 Task: Create a sub task Gather and Analyse Requirements for the task  Upgrade and migrate company quality management to a cloud-based solution in the project BroaderVision , assign it to team member softage.5@softage.net and update the status of the sub task to  On Track  , set the priority of the sub task to Low
Action: Mouse moved to (125, 505)
Screenshot: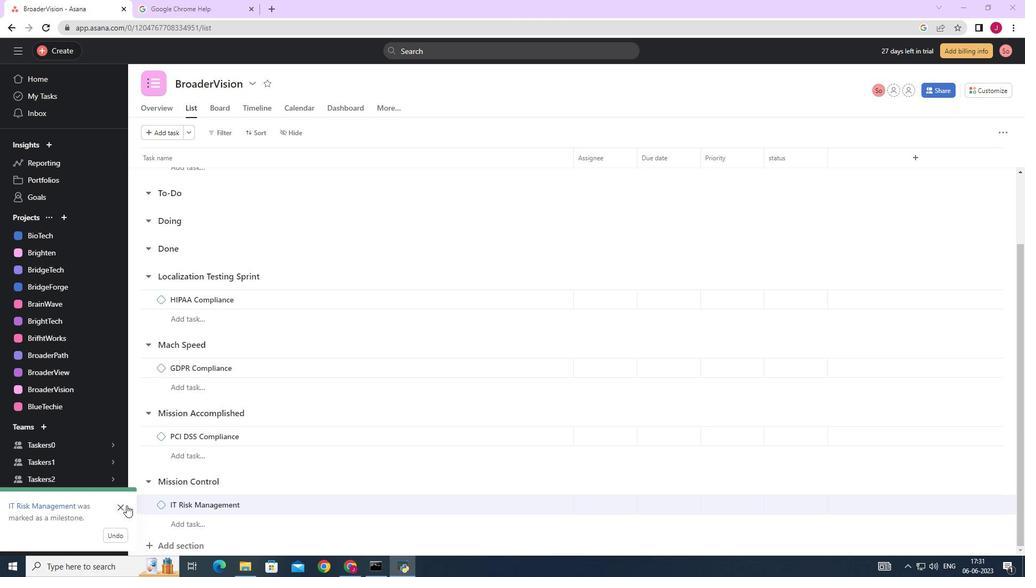 
Action: Mouse pressed left at (125, 505)
Screenshot: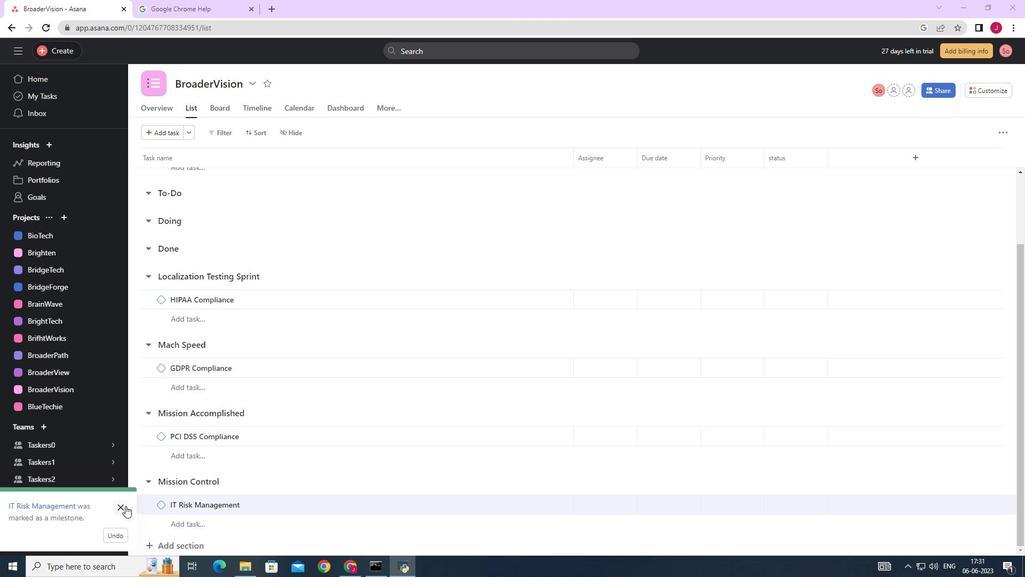 
Action: Mouse moved to (492, 395)
Screenshot: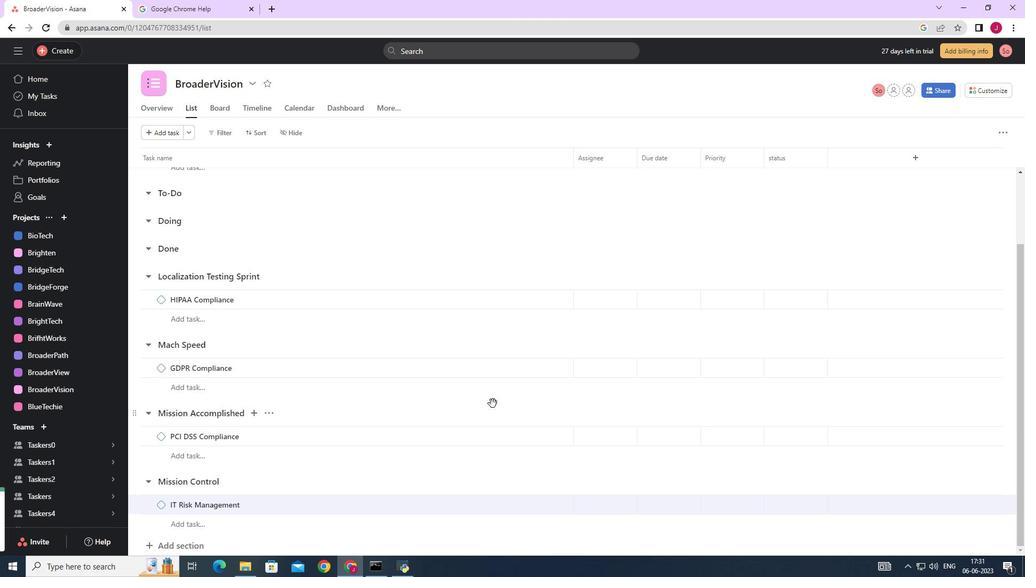 
Action: Mouse scrolled (492, 395) with delta (0, 0)
Screenshot: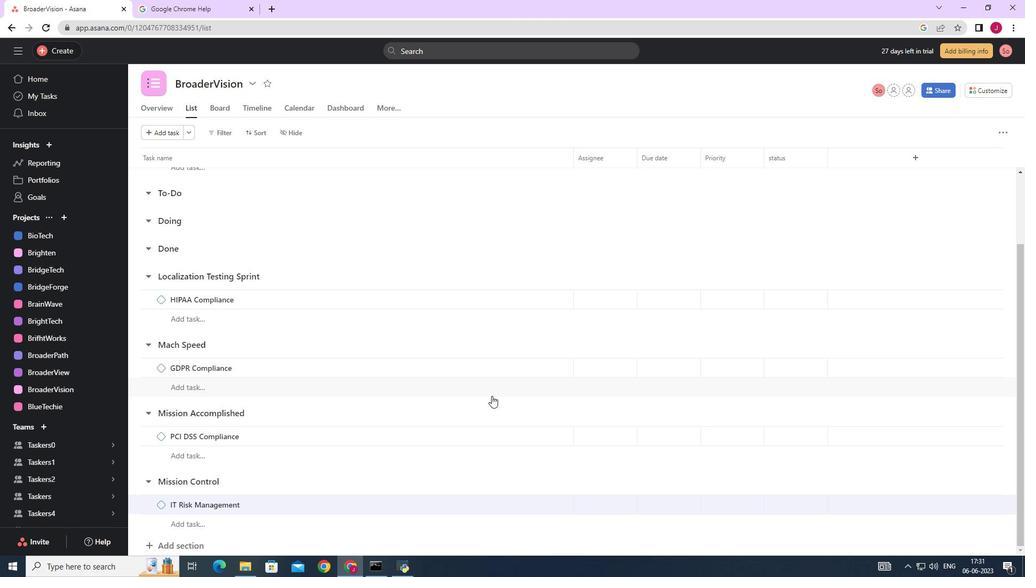 
Action: Mouse scrolled (492, 395) with delta (0, 0)
Screenshot: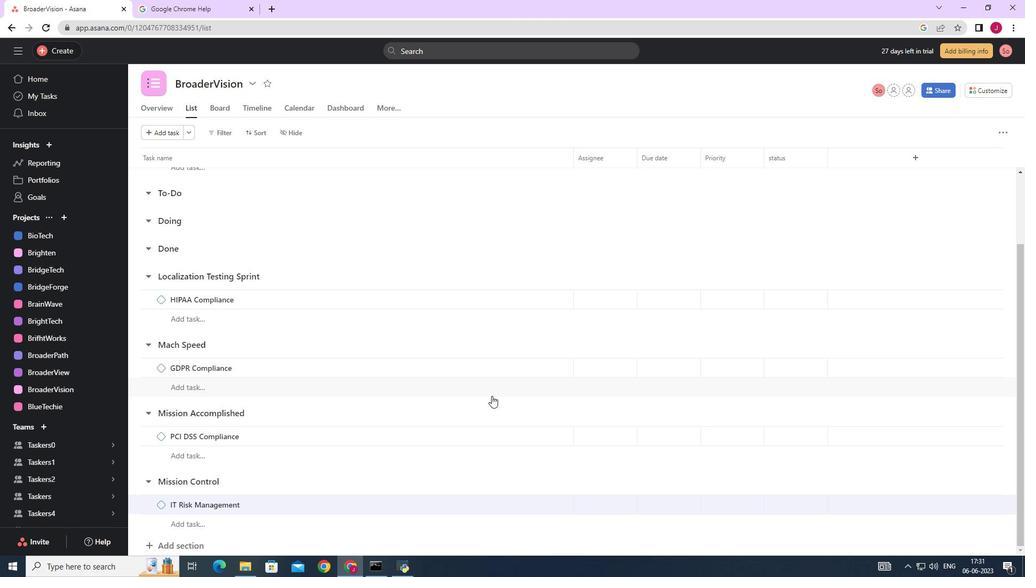 
Action: Mouse scrolled (492, 395) with delta (0, 0)
Screenshot: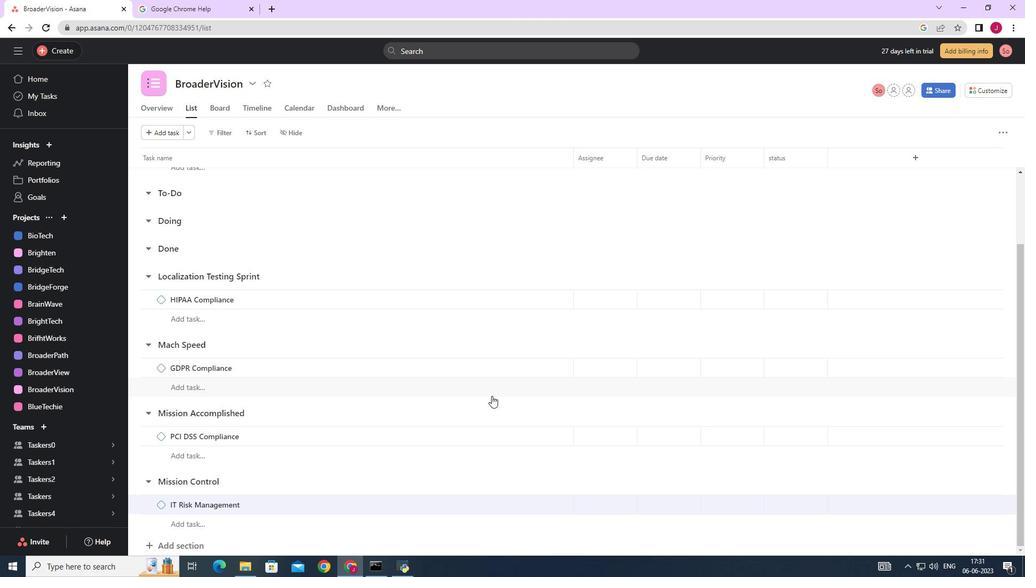 
Action: Mouse moved to (492, 395)
Screenshot: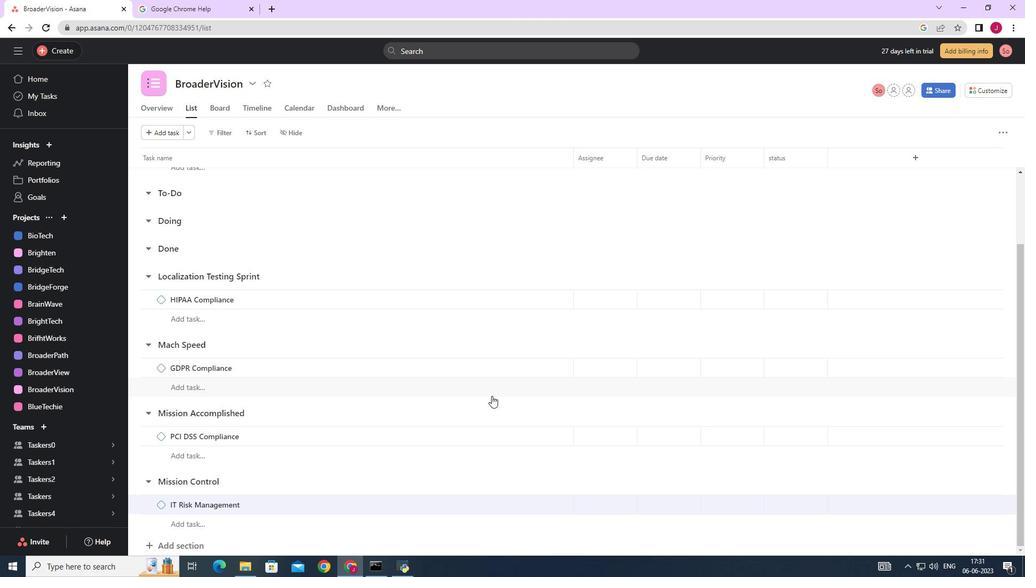 
Action: Mouse scrolled (492, 396) with delta (0, 0)
Screenshot: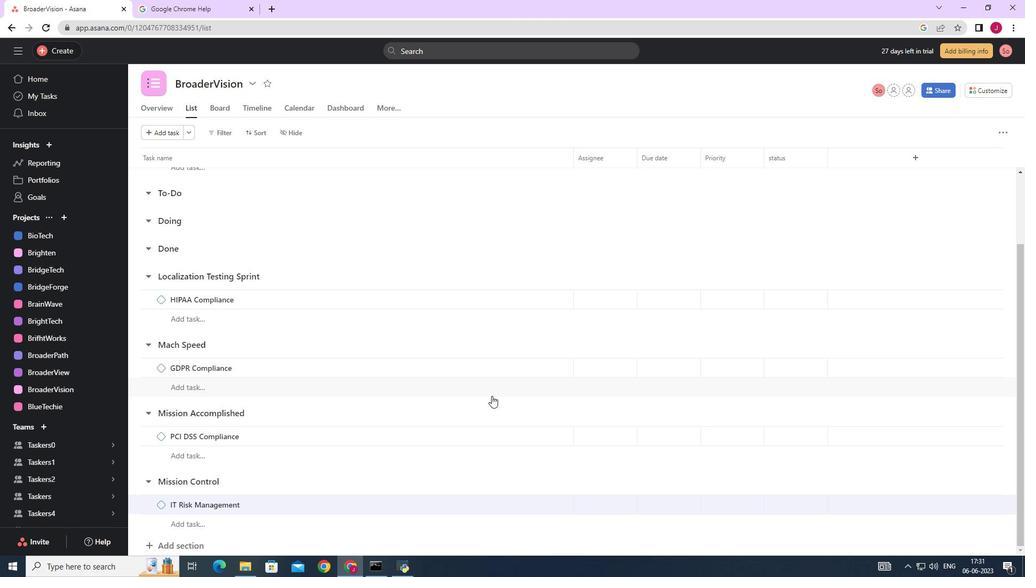 
Action: Mouse scrolled (492, 396) with delta (0, 0)
Screenshot: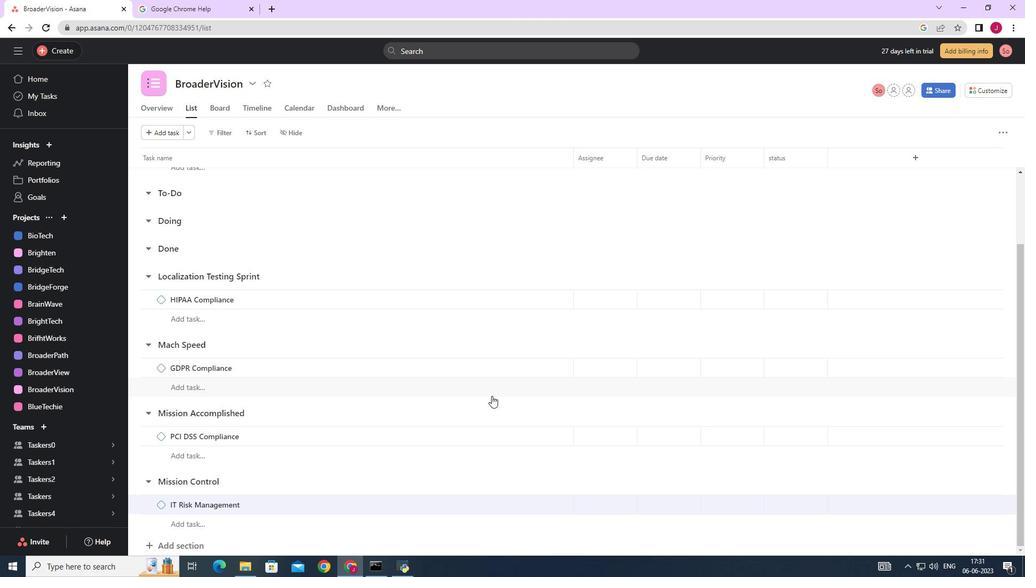 
Action: Mouse moved to (502, 387)
Screenshot: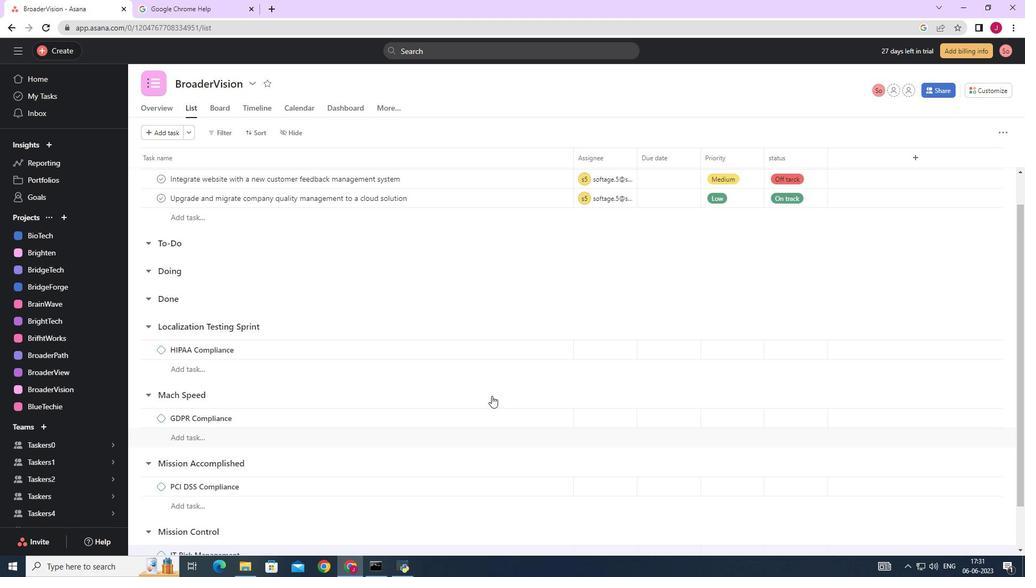 
Action: Mouse scrolled (502, 386) with delta (0, 0)
Screenshot: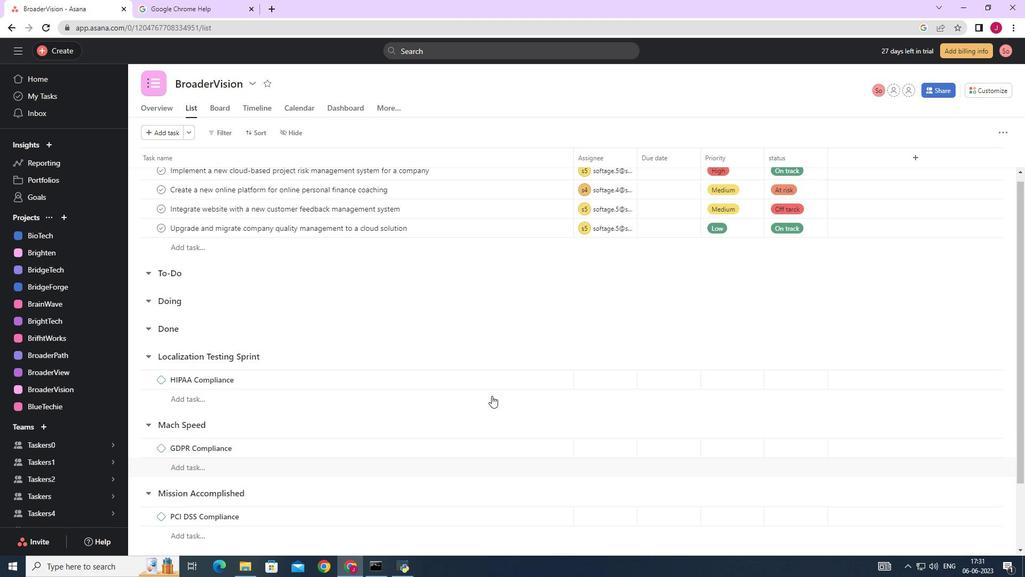 
Action: Mouse scrolled (502, 386) with delta (0, 0)
Screenshot: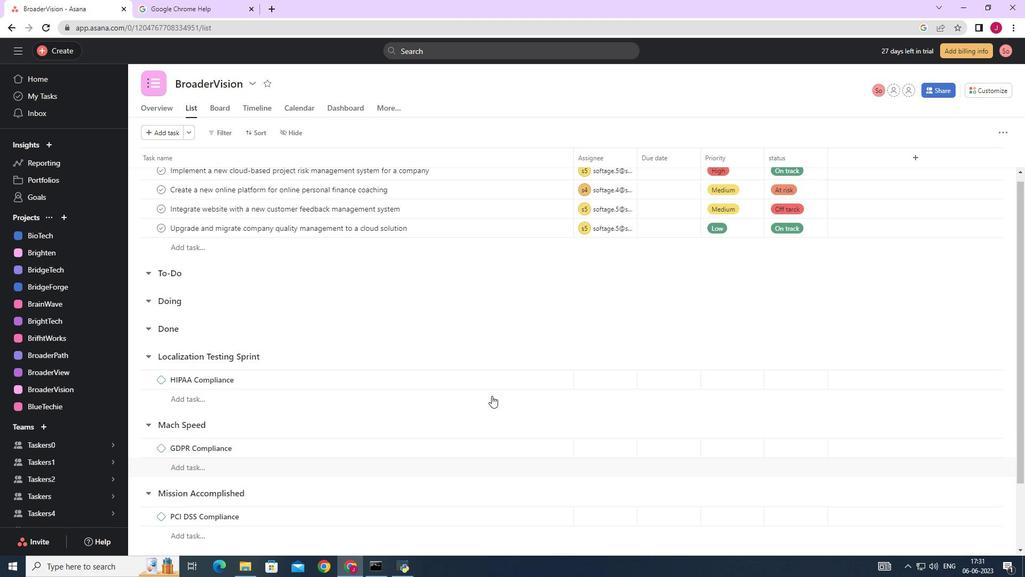 
Action: Mouse scrolled (502, 386) with delta (0, 0)
Screenshot: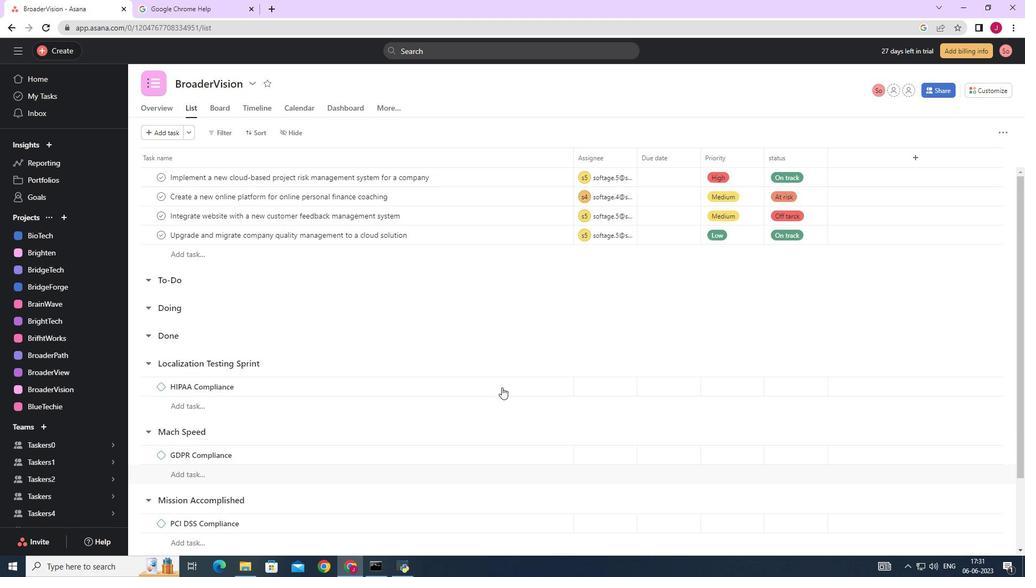 
Action: Mouse moved to (509, 387)
Screenshot: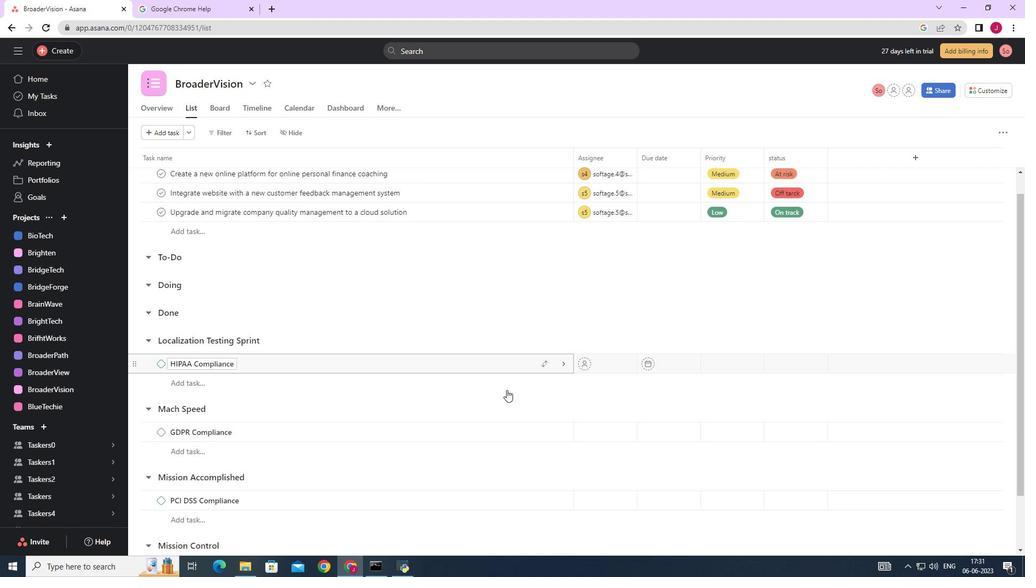 
Action: Mouse scrolled (509, 387) with delta (0, 0)
Screenshot: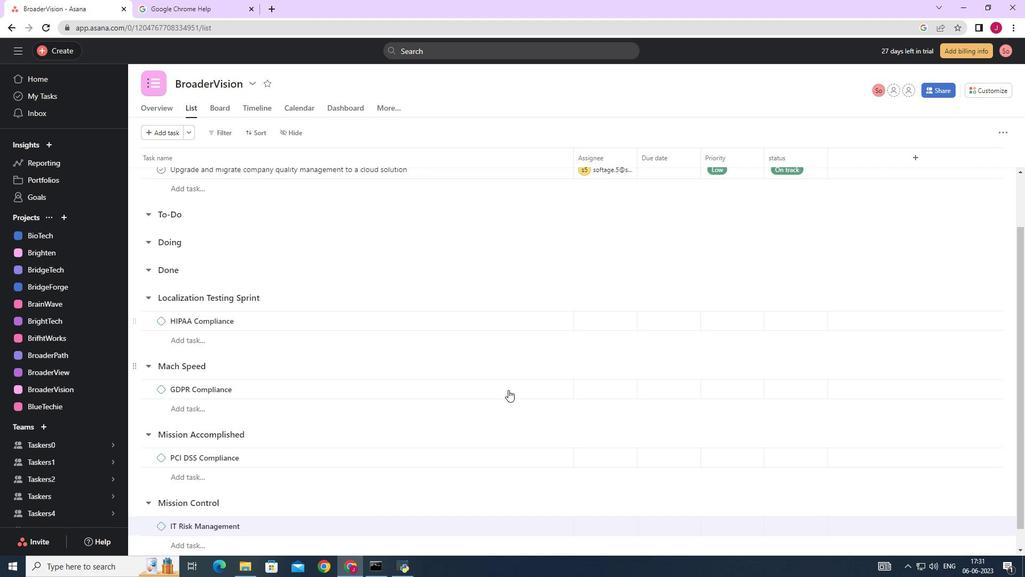 
Action: Mouse moved to (510, 386)
Screenshot: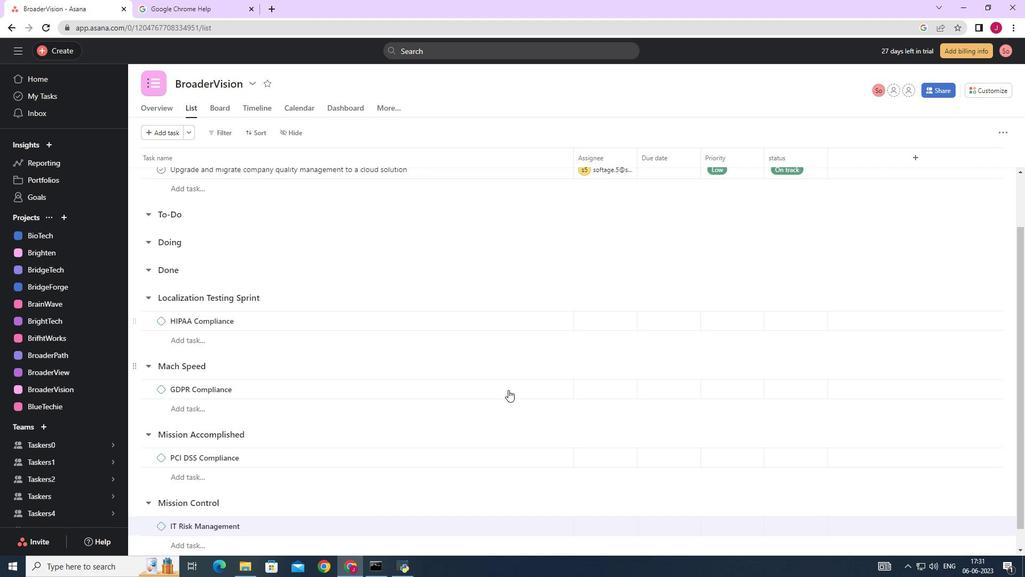 
Action: Mouse scrolled (509, 386) with delta (0, 0)
Screenshot: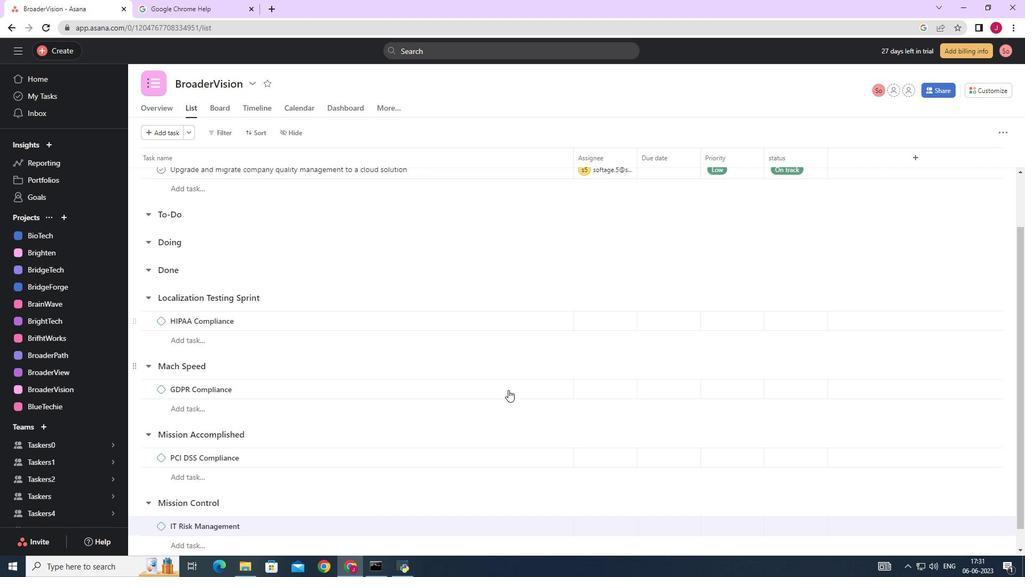 
Action: Mouse moved to (512, 386)
Screenshot: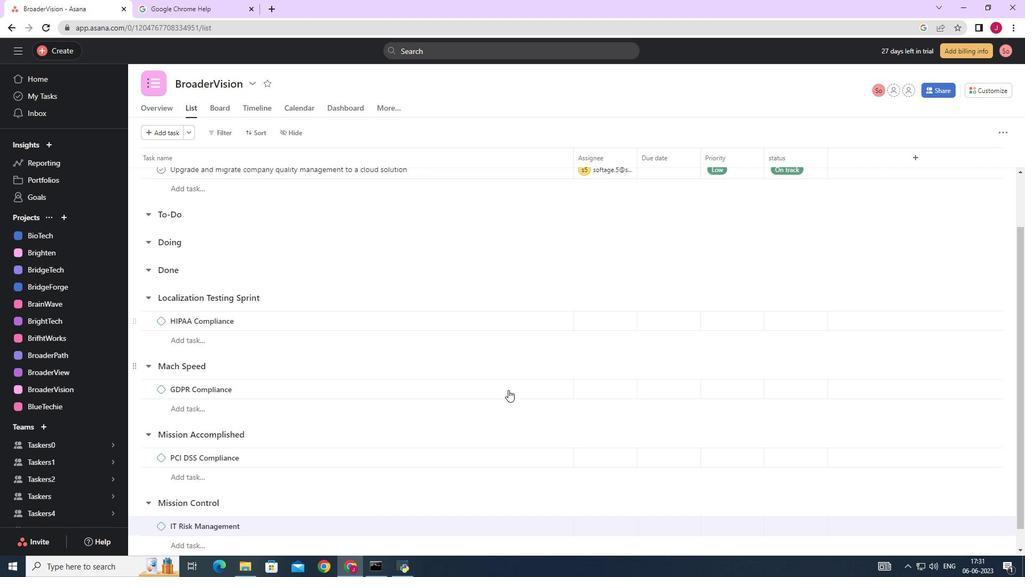 
Action: Mouse scrolled (512, 385) with delta (0, 0)
Screenshot: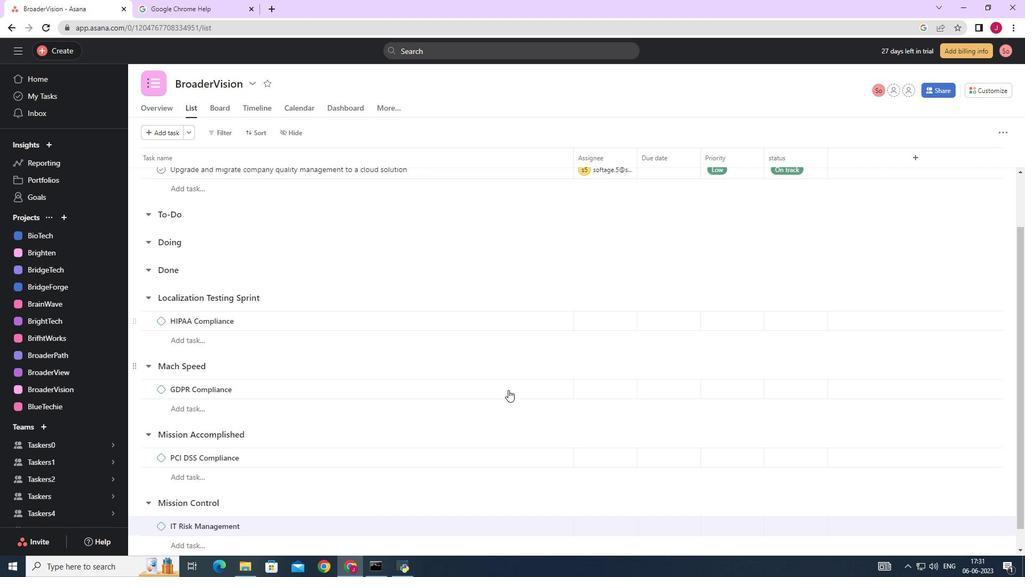 
Action: Mouse moved to (514, 385)
Screenshot: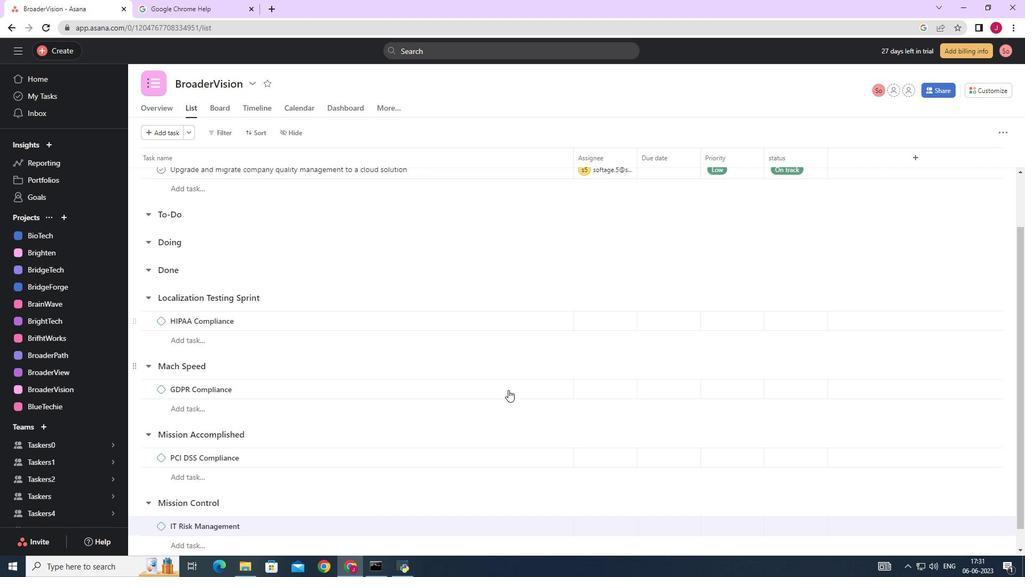 
Action: Mouse scrolled (514, 384) with delta (0, 0)
Screenshot: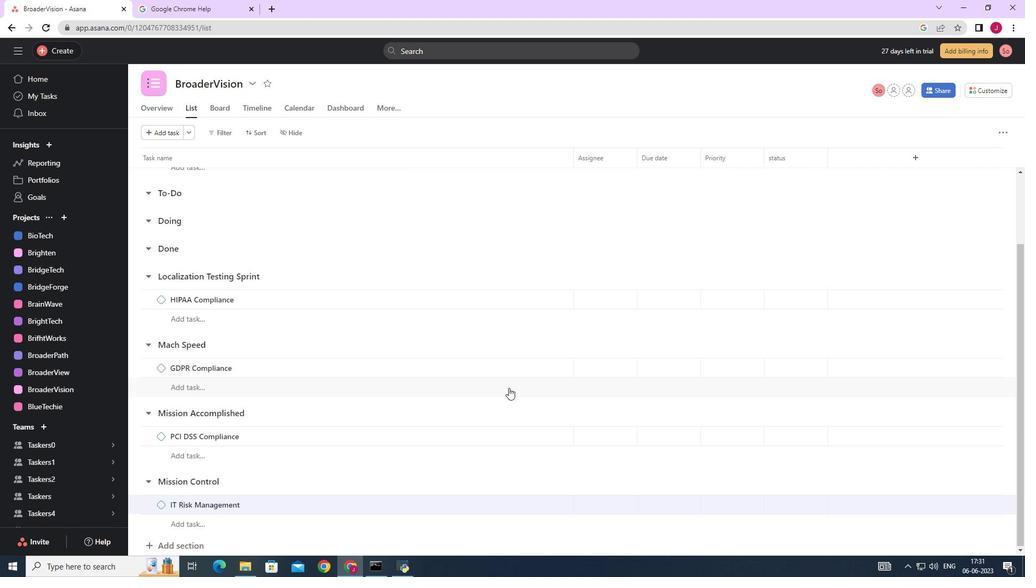 
Action: Mouse moved to (581, 325)
Screenshot: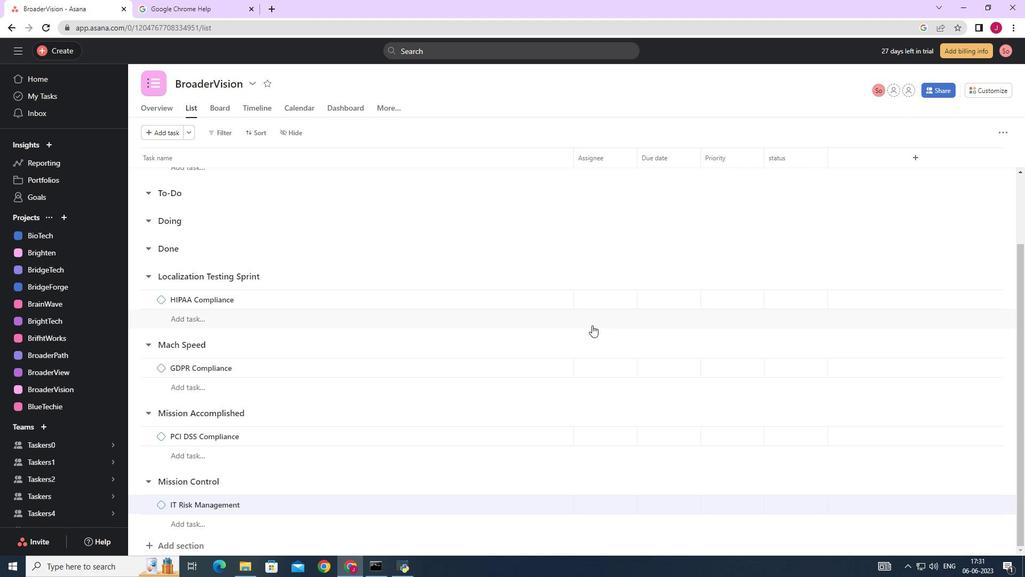 
Action: Mouse scrolled (581, 326) with delta (0, 0)
Screenshot: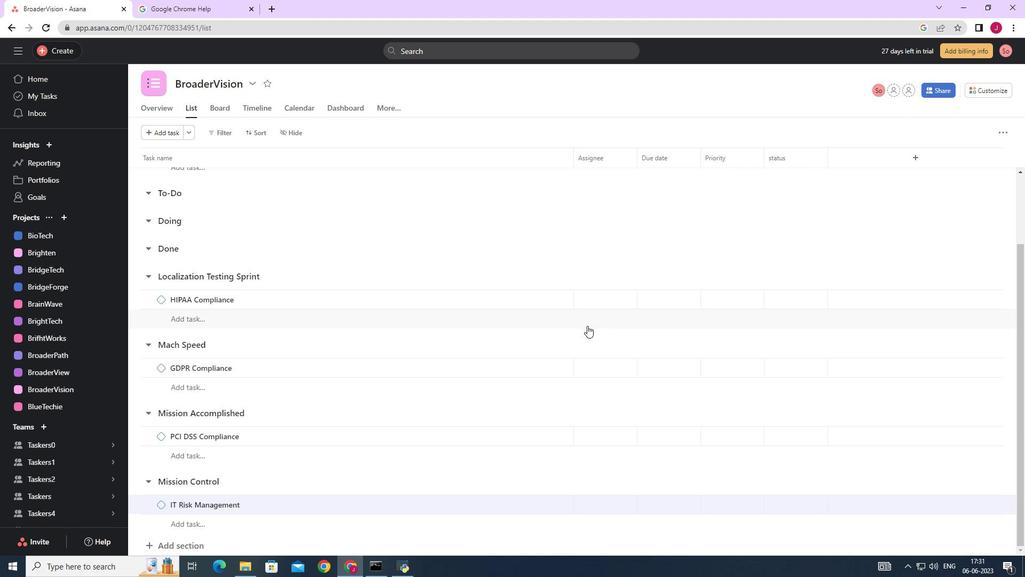 
Action: Mouse moved to (581, 325)
Screenshot: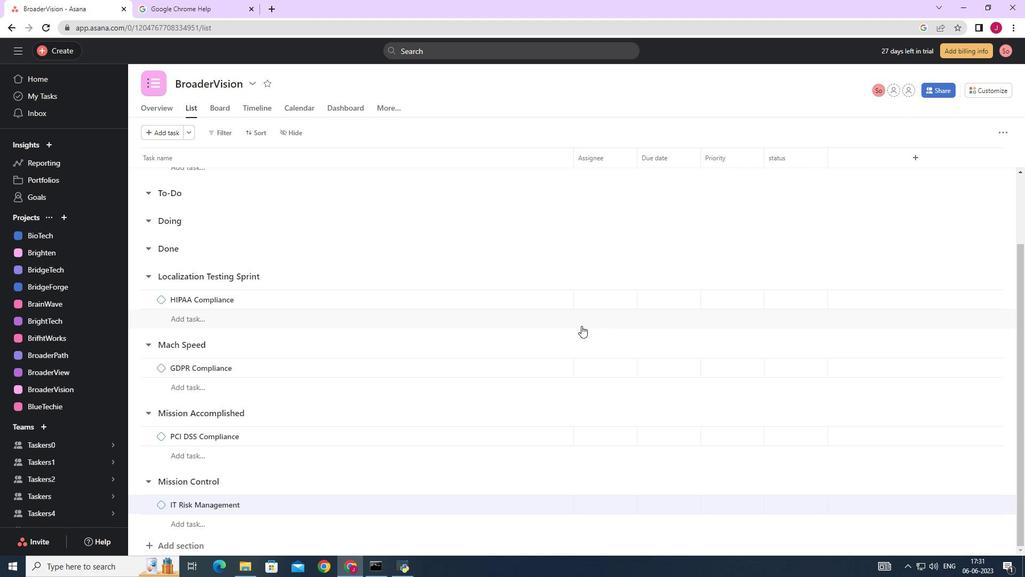 
Action: Mouse scrolled (581, 326) with delta (0, 0)
Screenshot: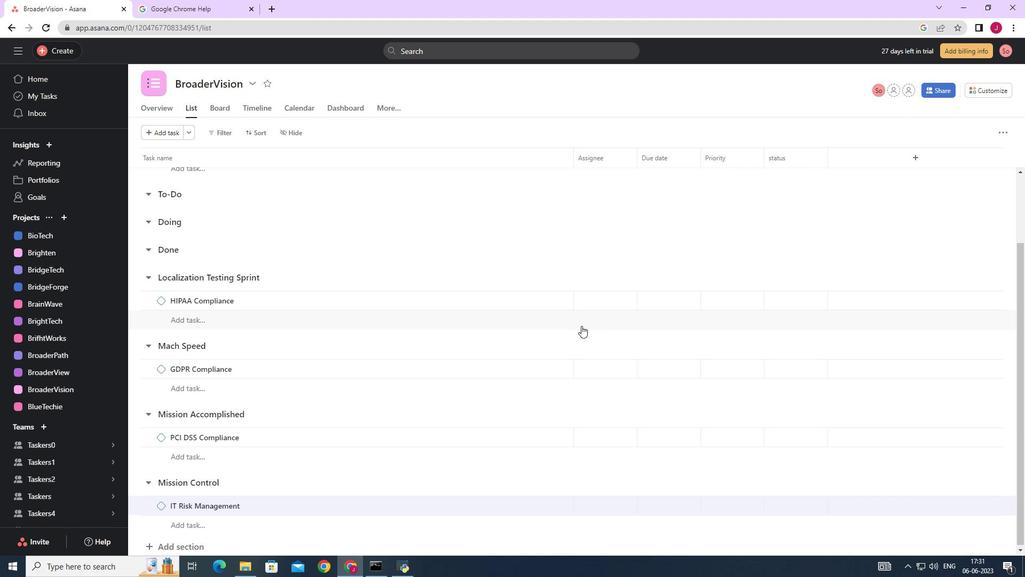 
Action: Mouse moved to (501, 235)
Screenshot: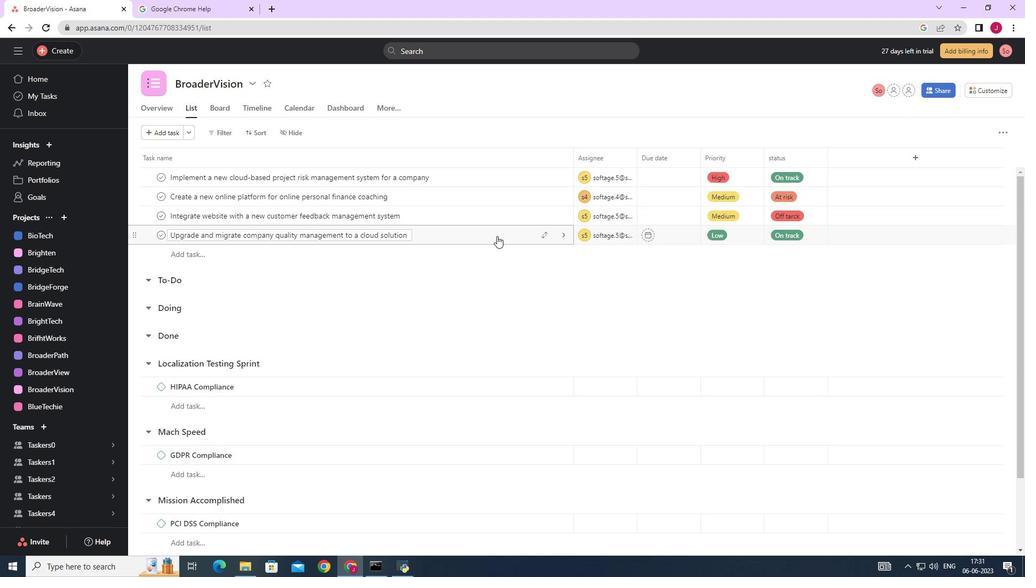 
Action: Mouse pressed left at (501, 235)
Screenshot: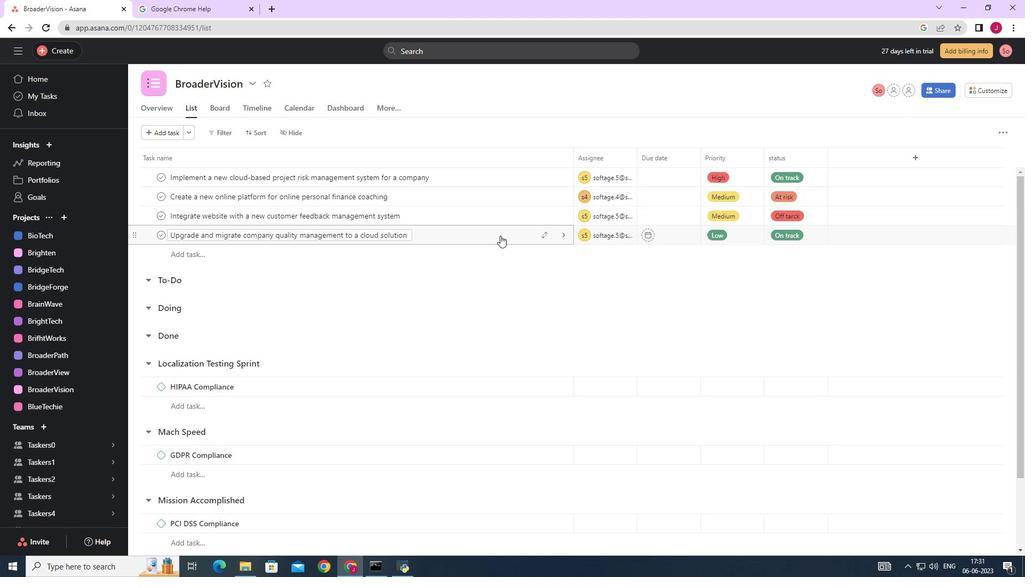 
Action: Mouse moved to (786, 315)
Screenshot: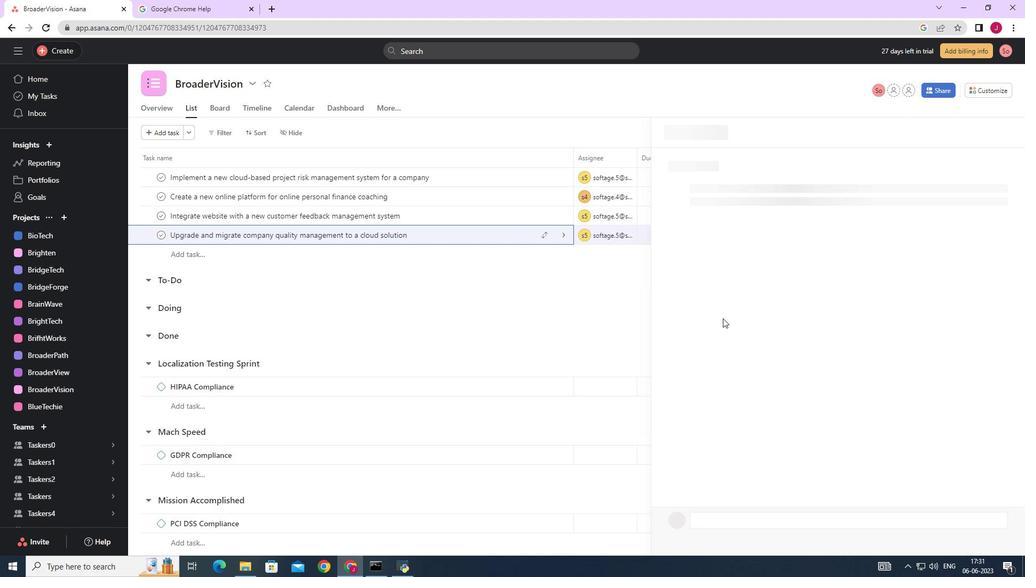 
Action: Mouse scrolled (786, 314) with delta (0, 0)
Screenshot: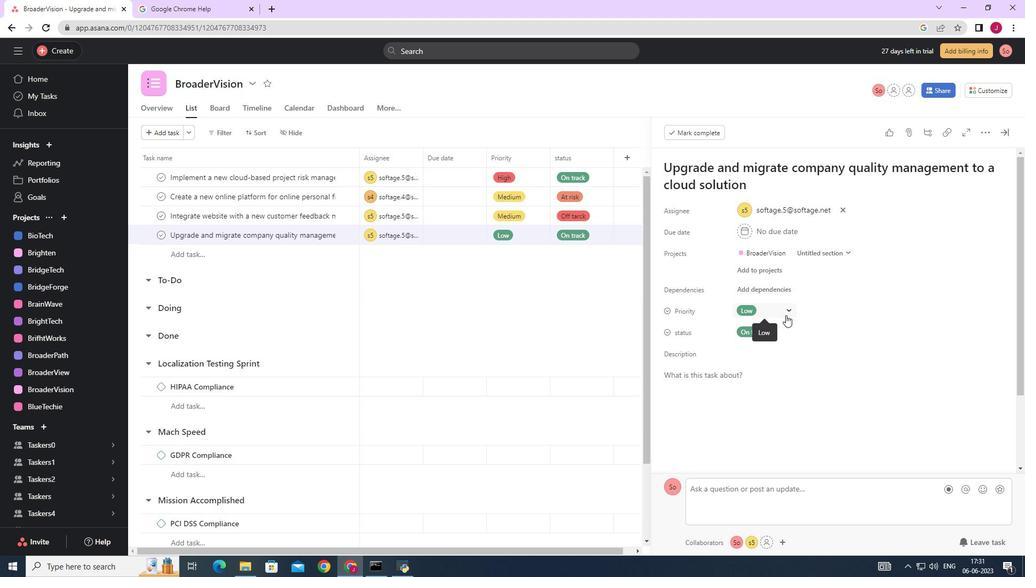 
Action: Mouse scrolled (786, 314) with delta (0, 0)
Screenshot: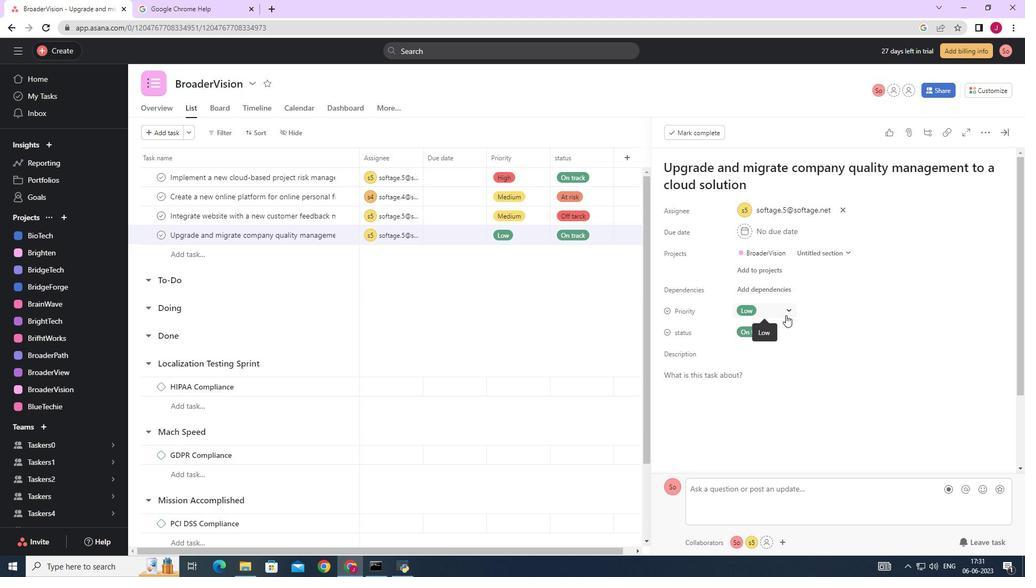 
Action: Mouse scrolled (786, 314) with delta (0, 0)
Screenshot: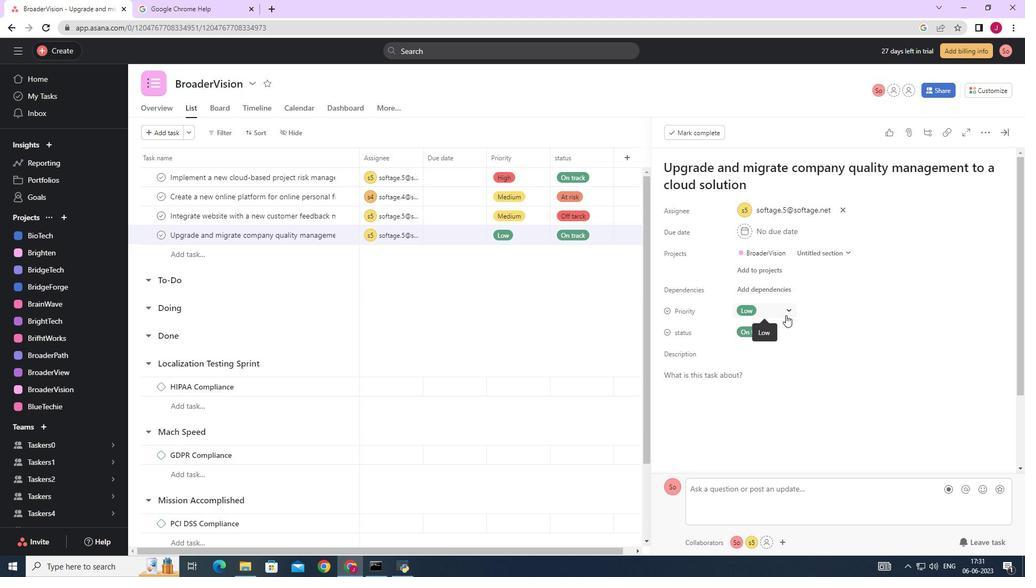 
Action: Mouse scrolled (786, 314) with delta (0, 0)
Screenshot: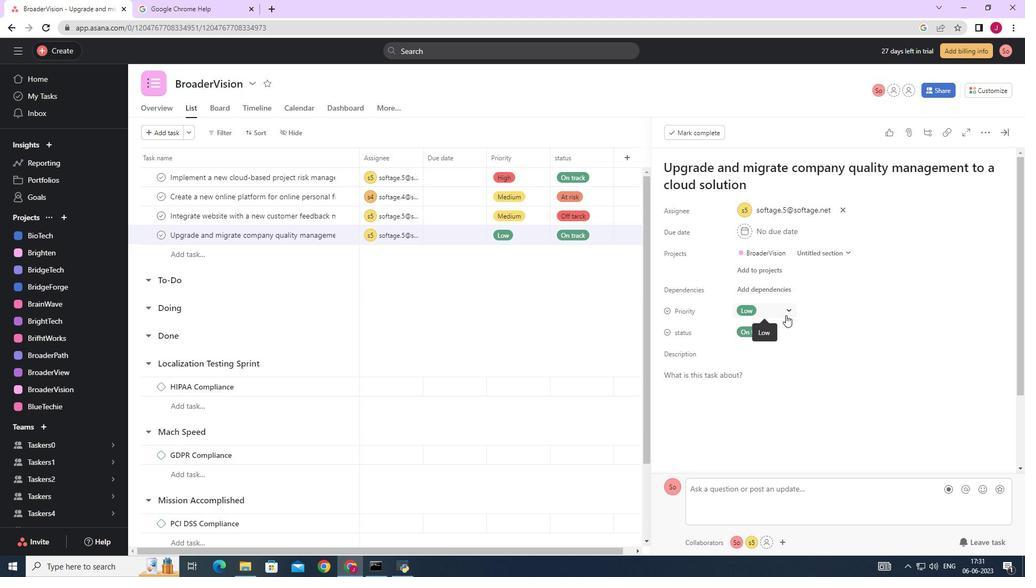 
Action: Mouse scrolled (786, 314) with delta (0, 0)
Screenshot: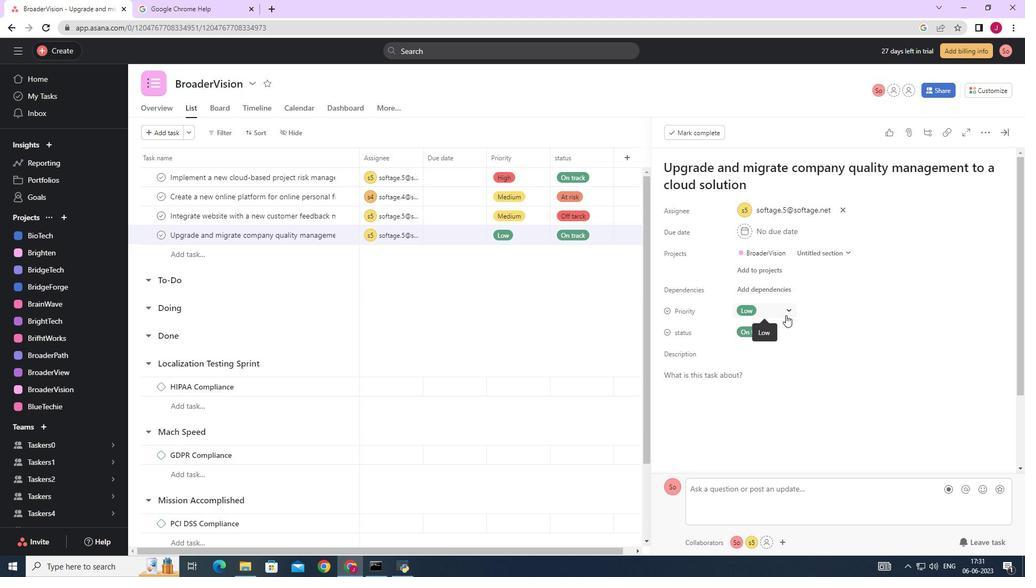 
Action: Mouse scrolled (786, 314) with delta (0, 0)
Screenshot: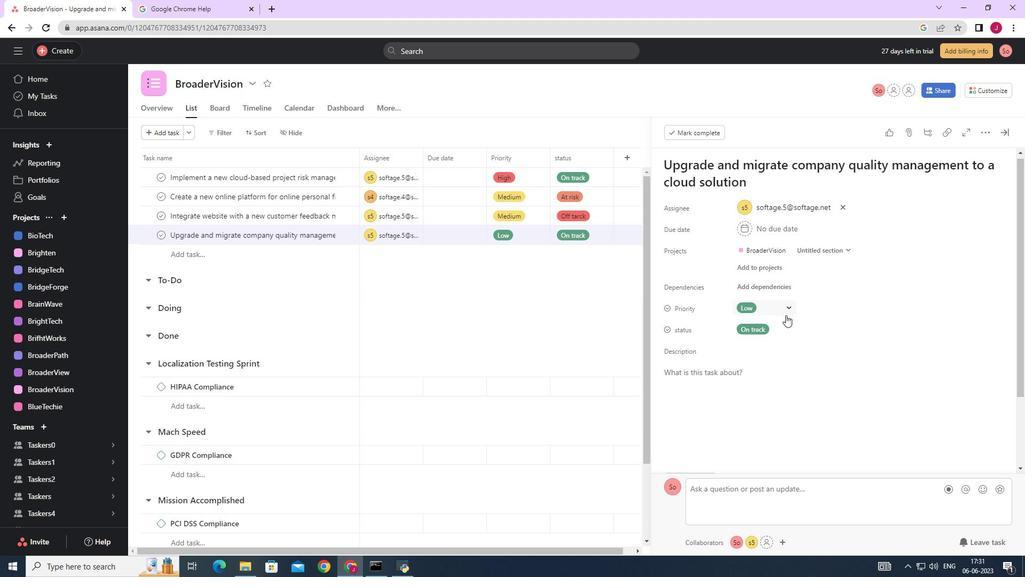 
Action: Mouse moved to (700, 387)
Screenshot: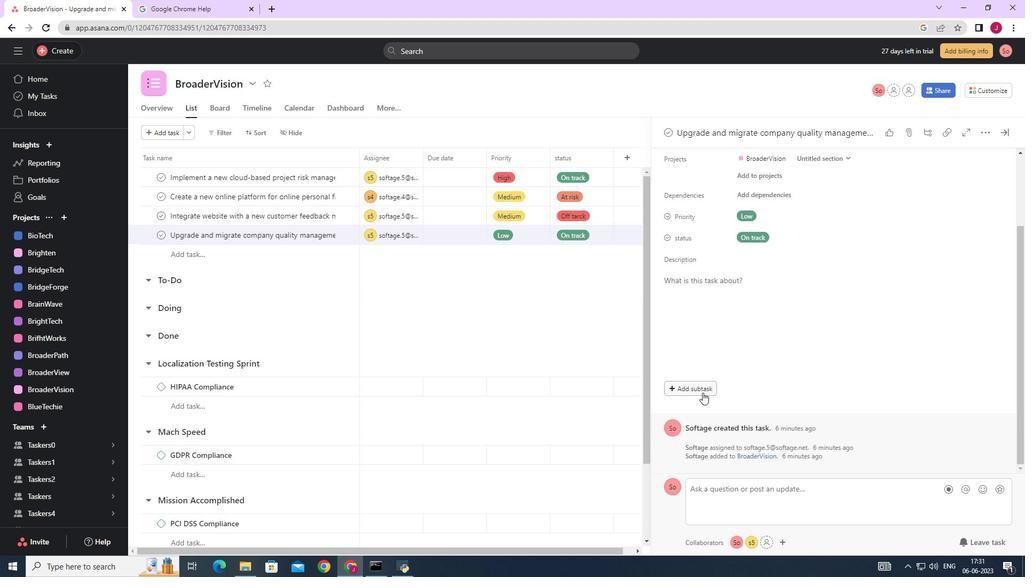 
Action: Mouse pressed left at (700, 387)
Screenshot: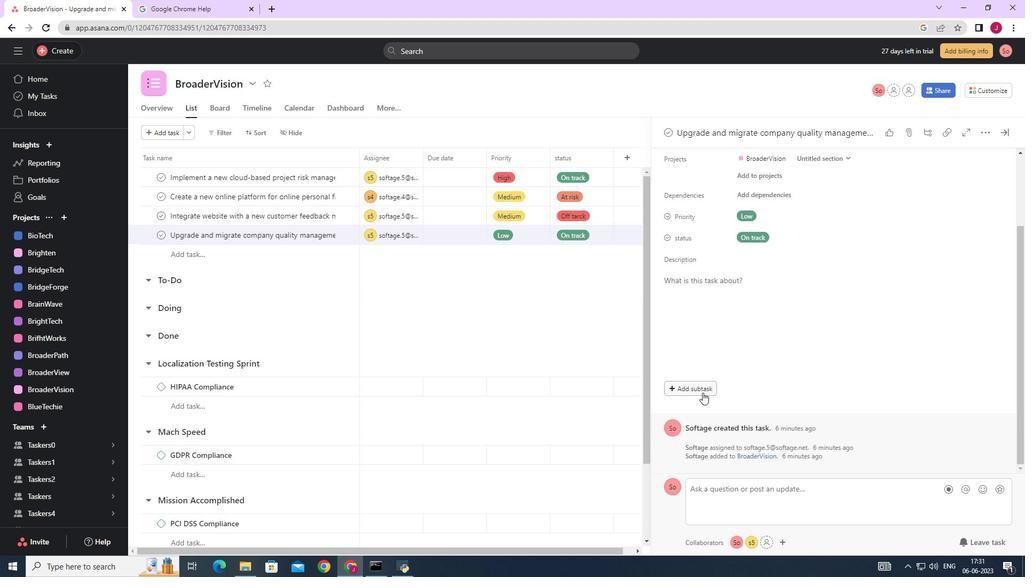 
Action: Mouse moved to (696, 385)
Screenshot: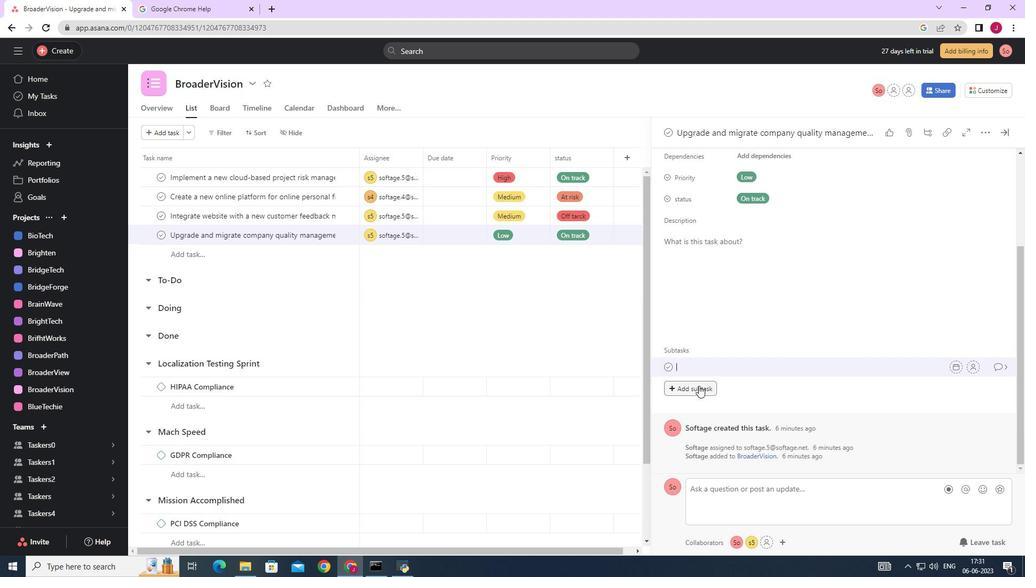
Action: Key pressed <Key.caps_lock>G<Key.caps_lock>ather<Key.space>and<Key.space><Key.caps_lock>A<Key.caps_lock>nalyse<Key.space><Key.caps_lock>R<Key.caps_lock>equirements
Screenshot: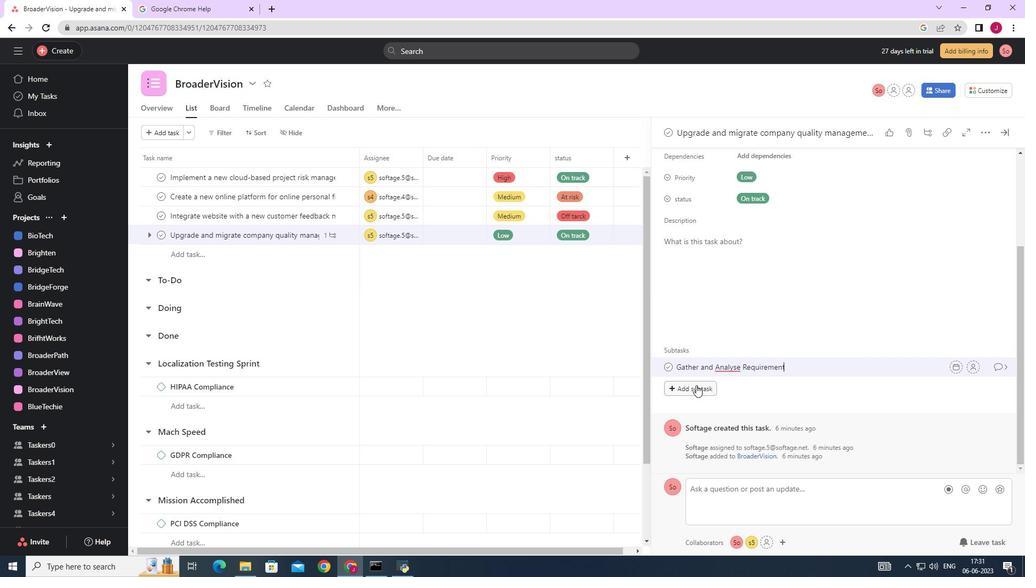 
Action: Mouse moved to (970, 366)
Screenshot: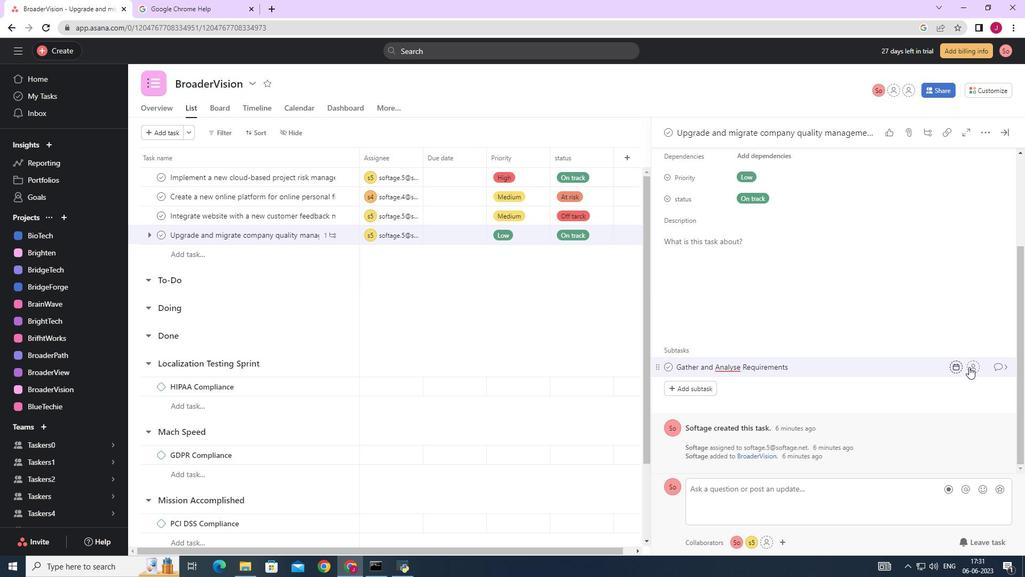 
Action: Mouse pressed left at (970, 366)
Screenshot: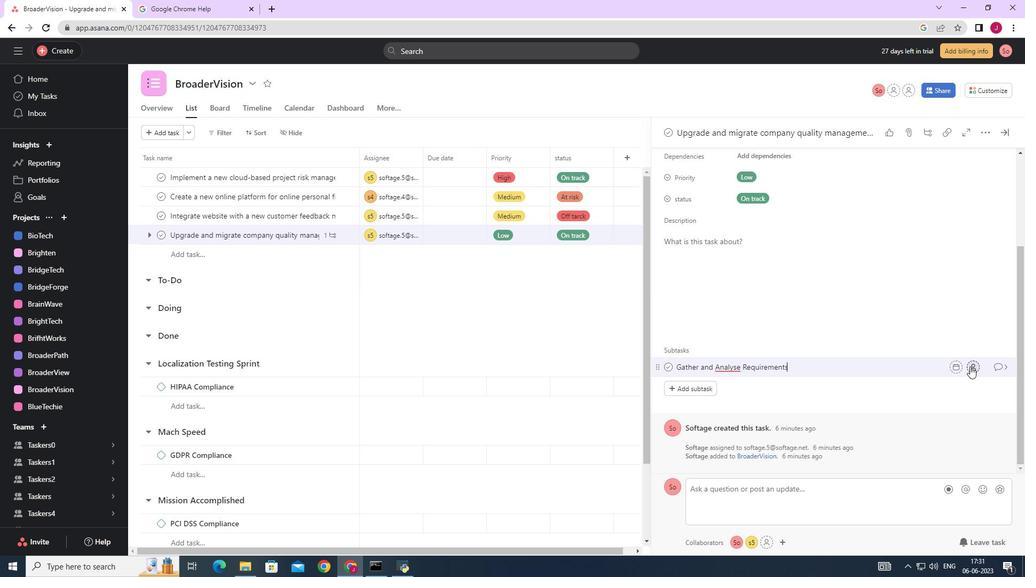 
Action: Key pressed softage.5
Screenshot: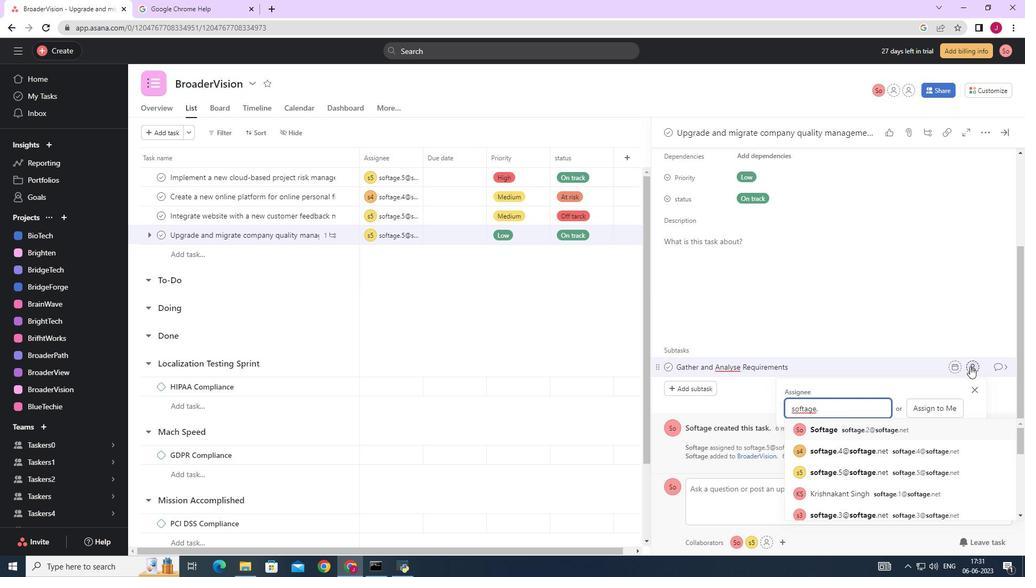 
Action: Mouse moved to (849, 430)
Screenshot: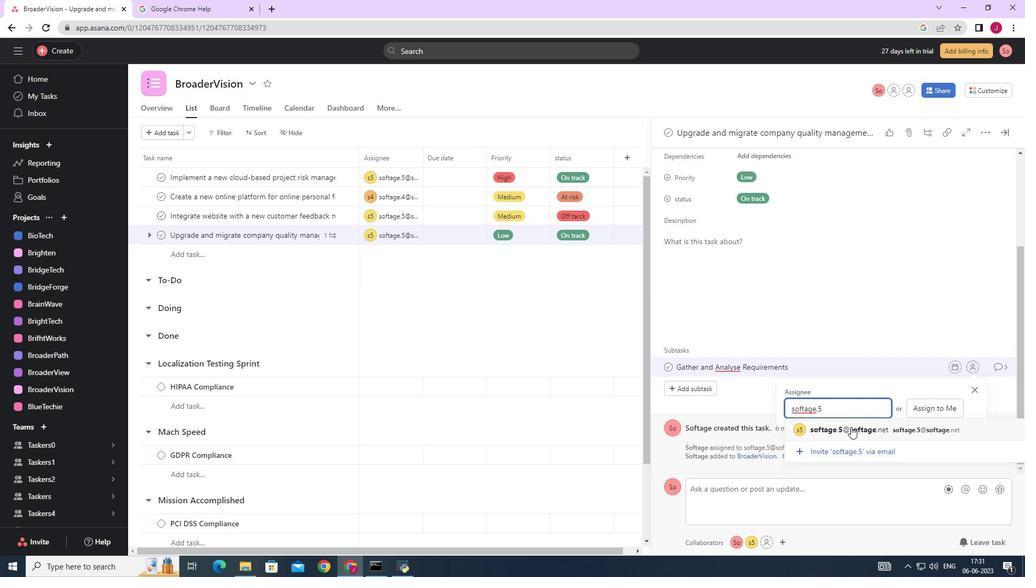 
Action: Mouse pressed left at (849, 430)
Screenshot: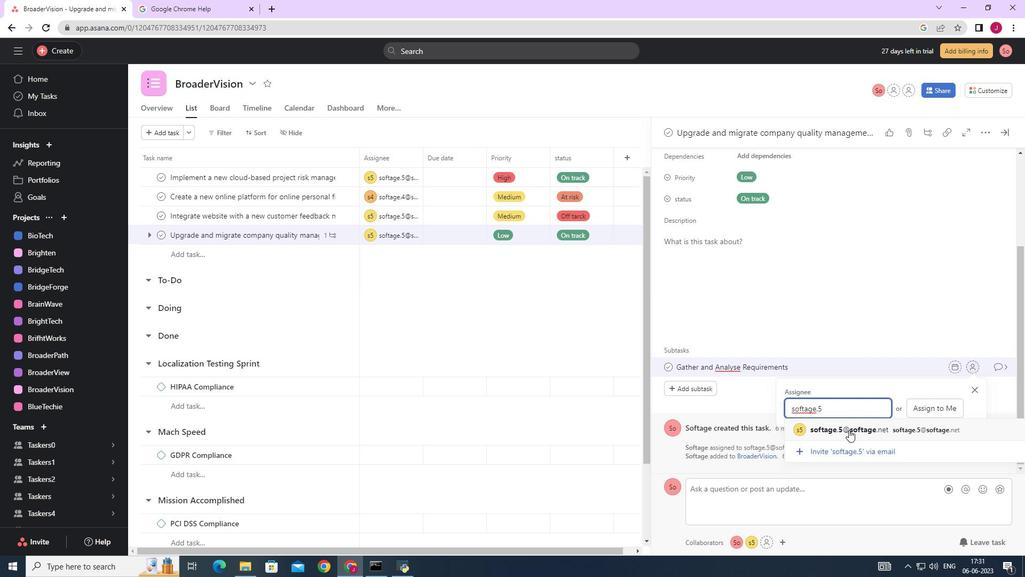 
Action: Mouse moved to (997, 367)
Screenshot: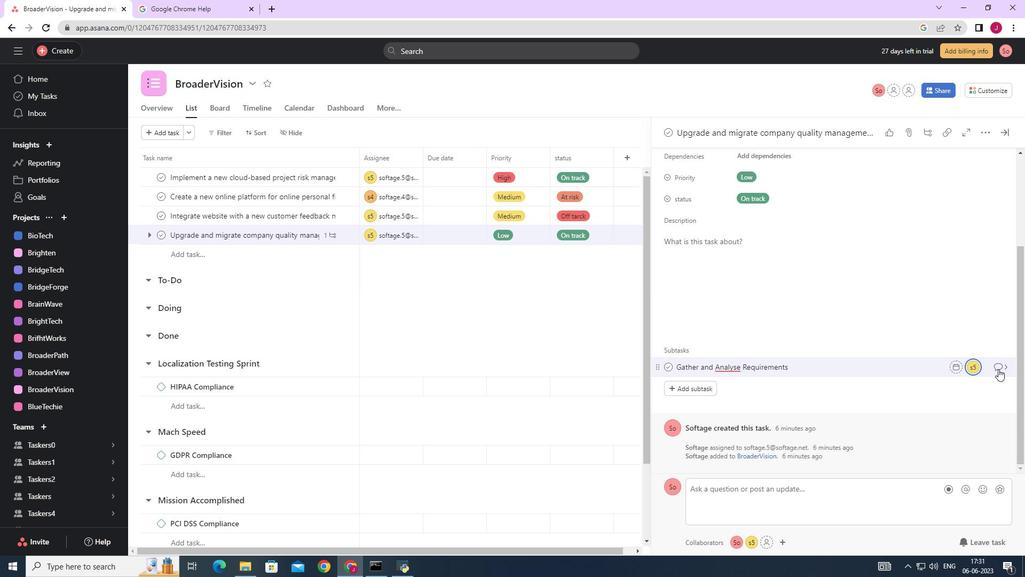 
Action: Mouse pressed left at (997, 367)
Screenshot: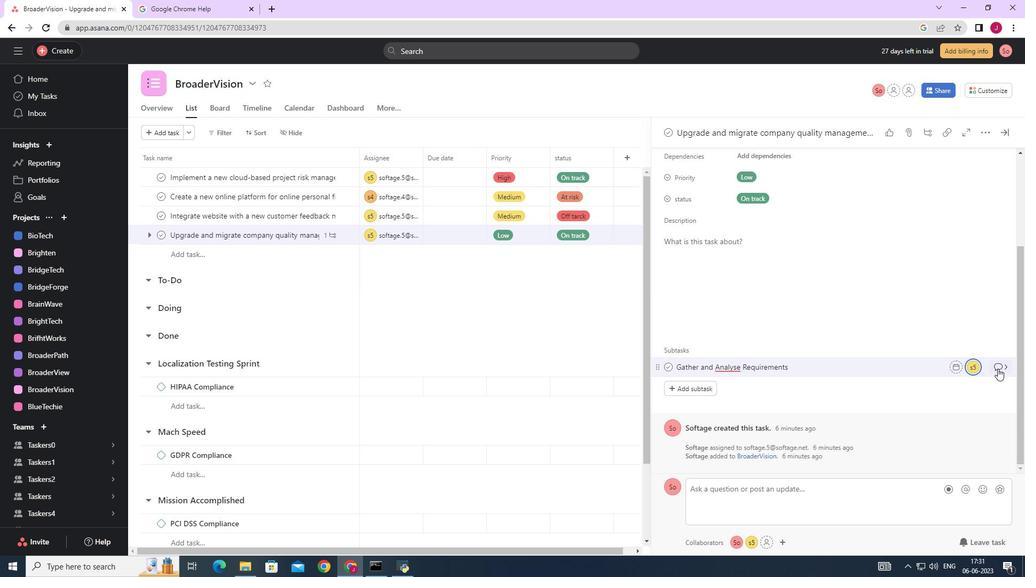 
Action: Mouse moved to (705, 288)
Screenshot: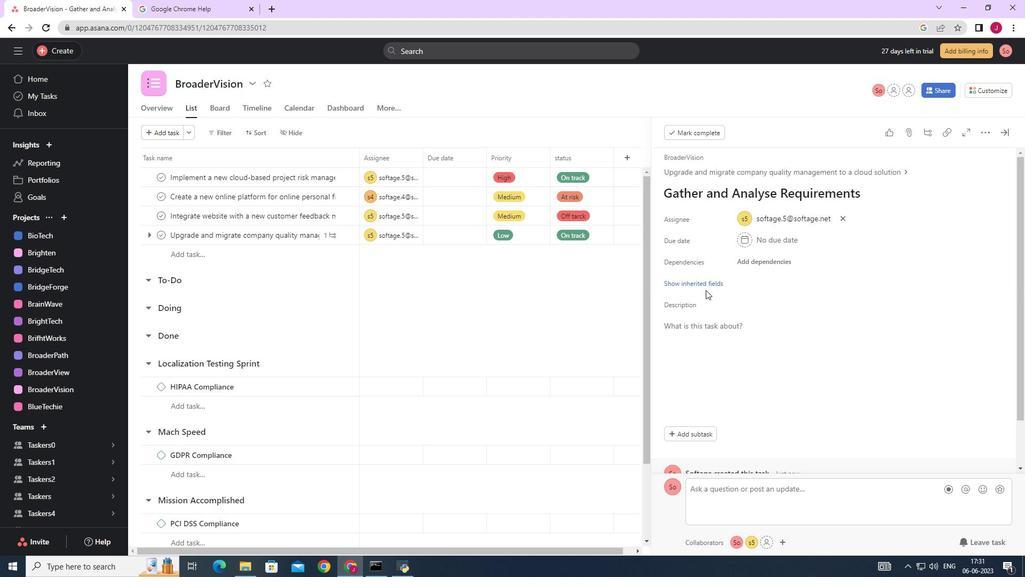 
Action: Mouse pressed left at (705, 288)
Screenshot: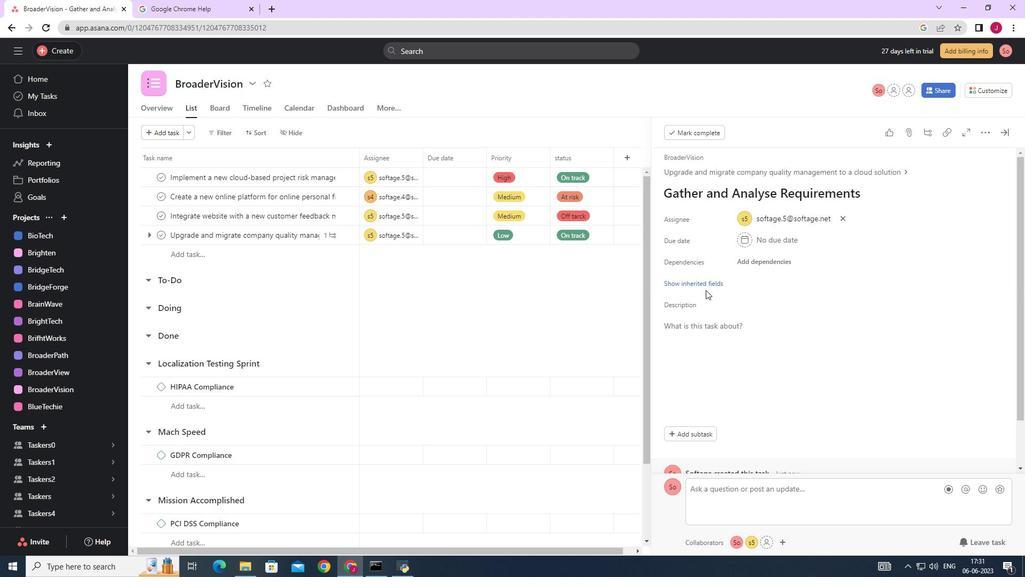 
Action: Mouse moved to (708, 279)
Screenshot: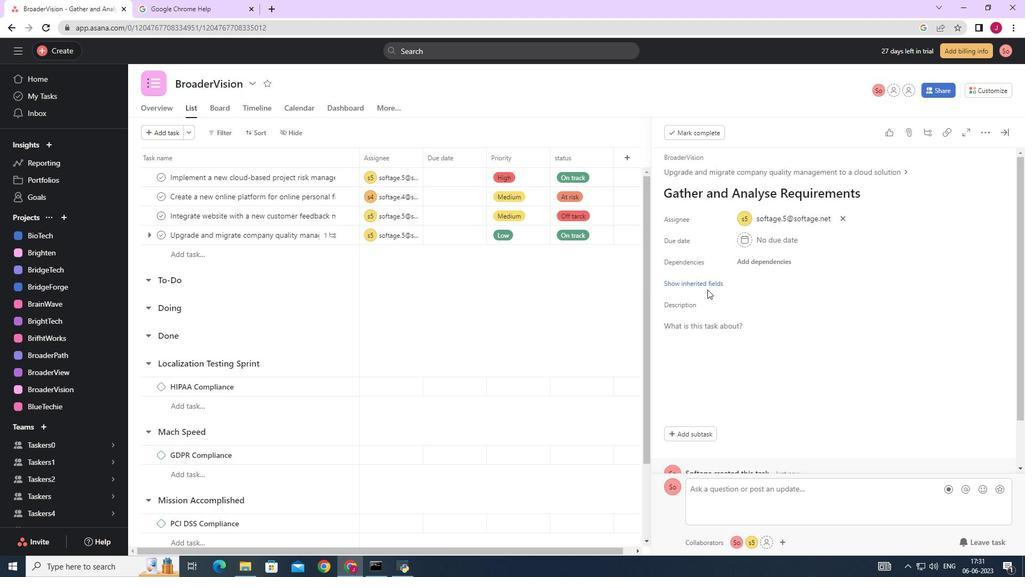 
Action: Mouse pressed left at (708, 279)
Screenshot: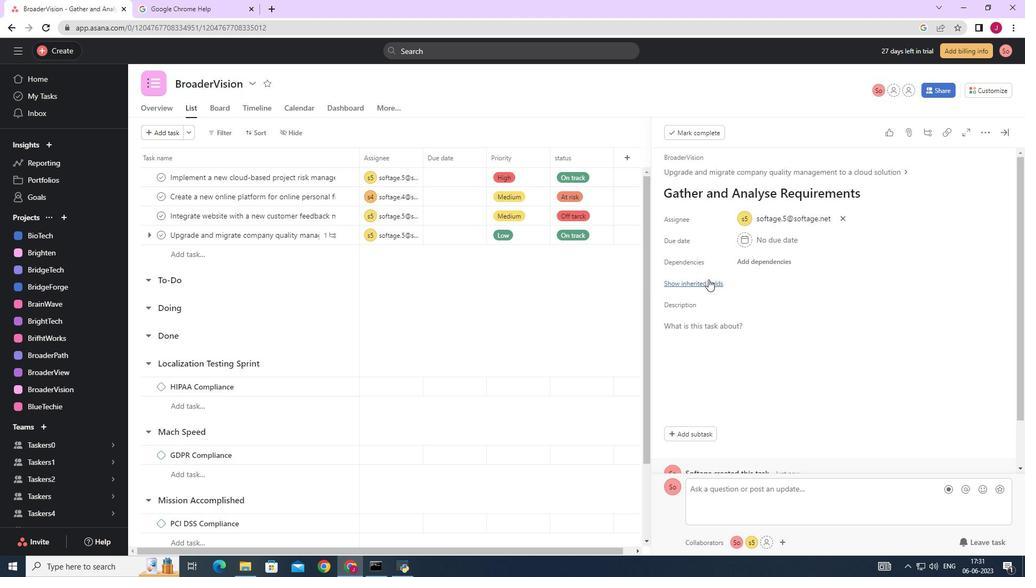 
Action: Mouse moved to (741, 301)
Screenshot: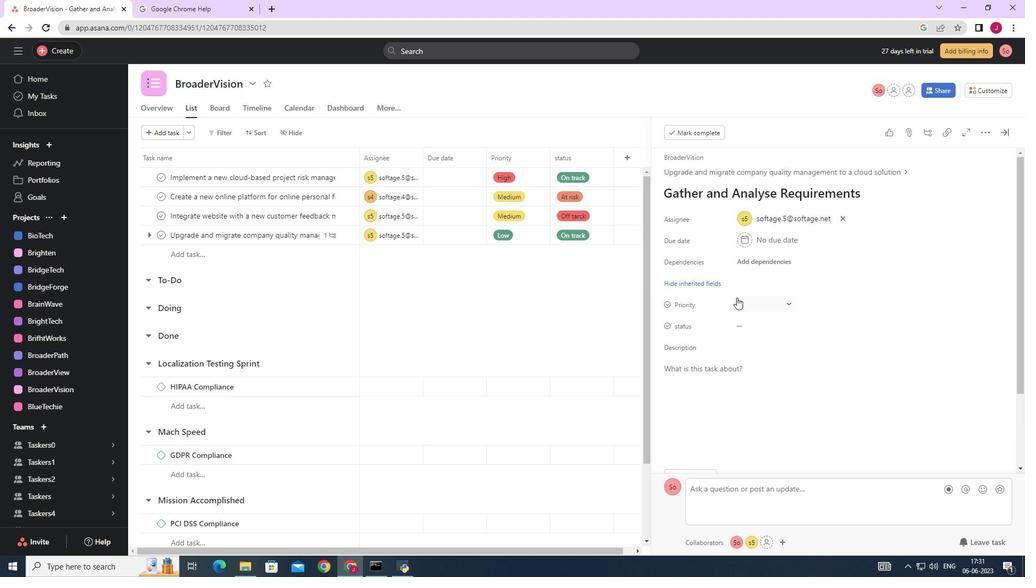 
Action: Mouse pressed left at (741, 301)
Screenshot: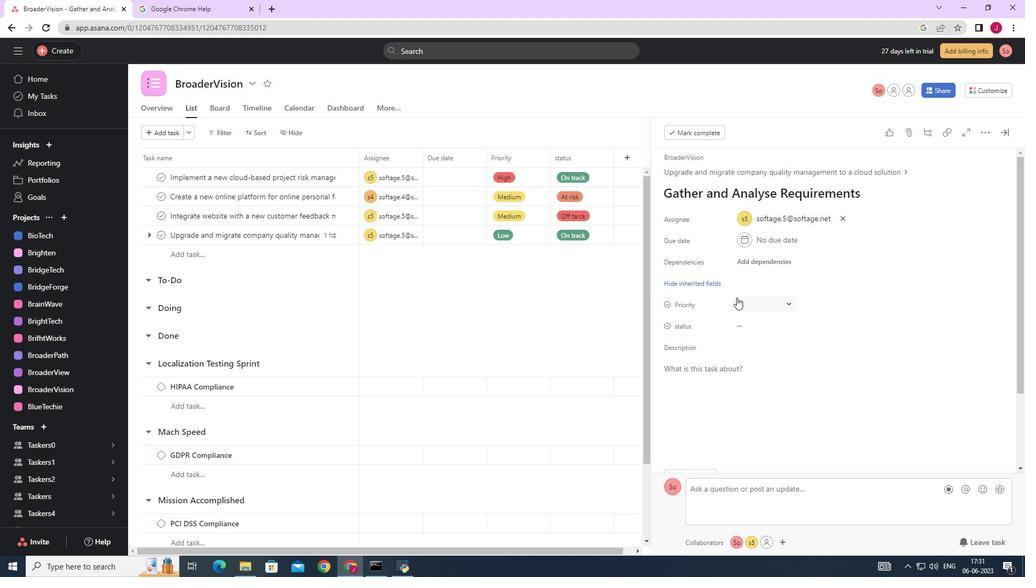 
Action: Mouse moved to (763, 380)
Screenshot: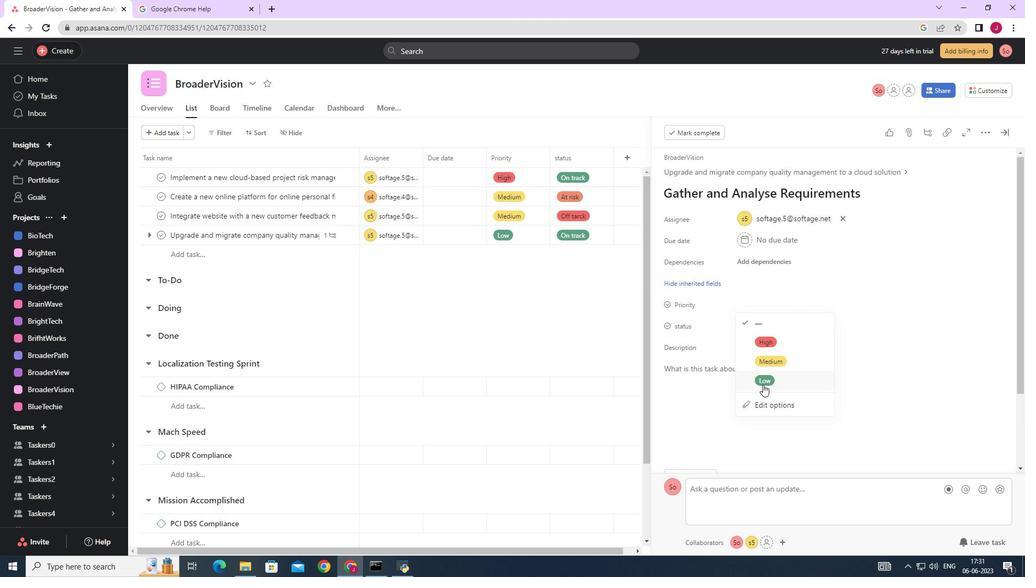 
Action: Mouse pressed left at (763, 380)
Screenshot: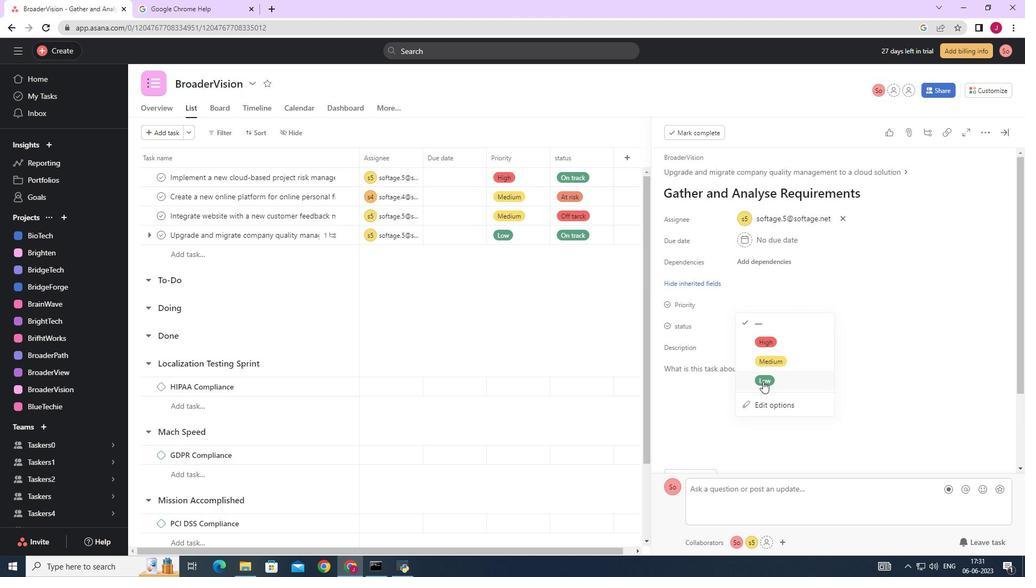 
Action: Mouse moved to (754, 325)
Screenshot: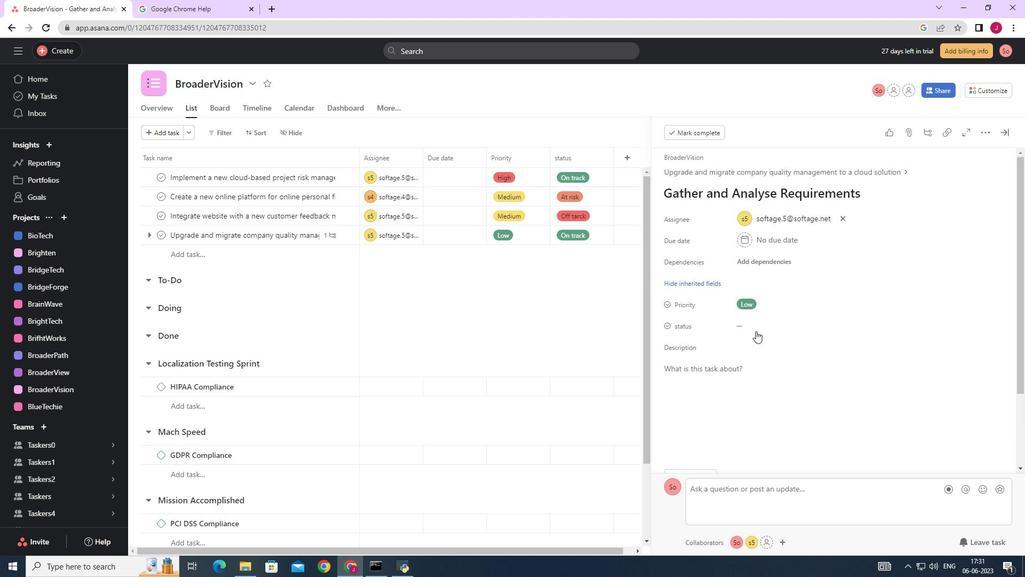 
Action: Mouse pressed left at (754, 325)
Screenshot: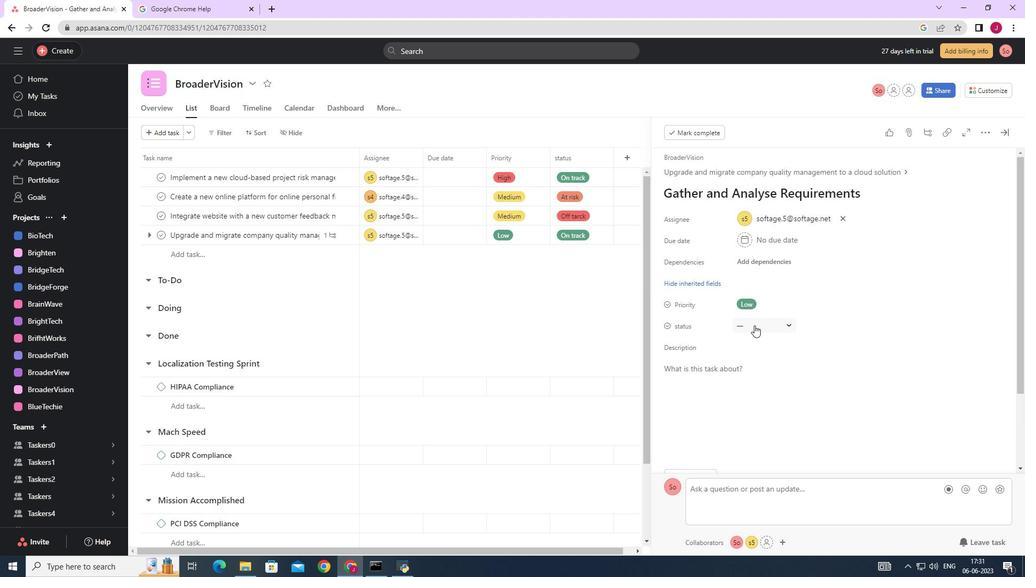 
Action: Mouse moved to (769, 363)
Screenshot: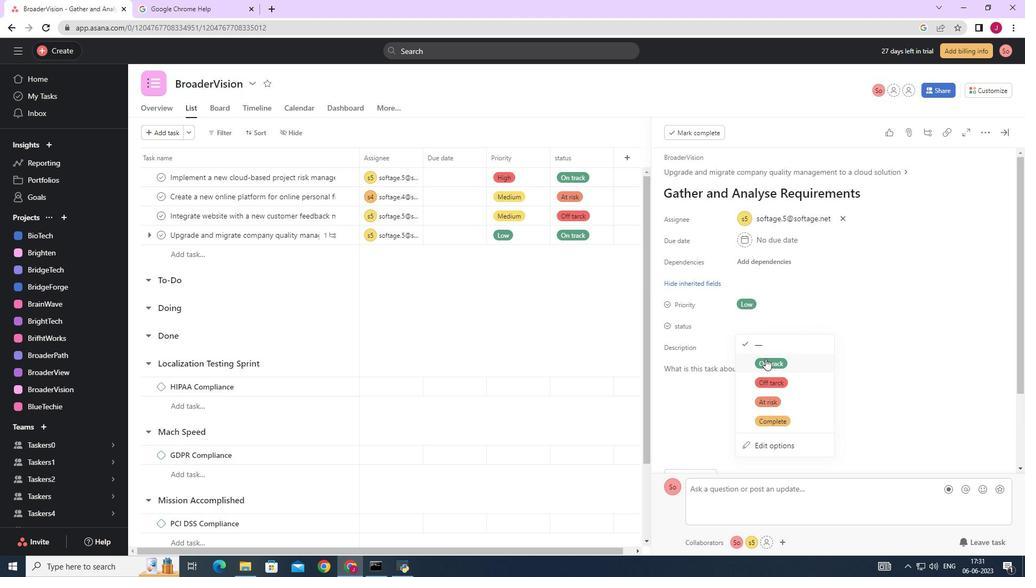 
Action: Mouse pressed left at (769, 363)
Screenshot: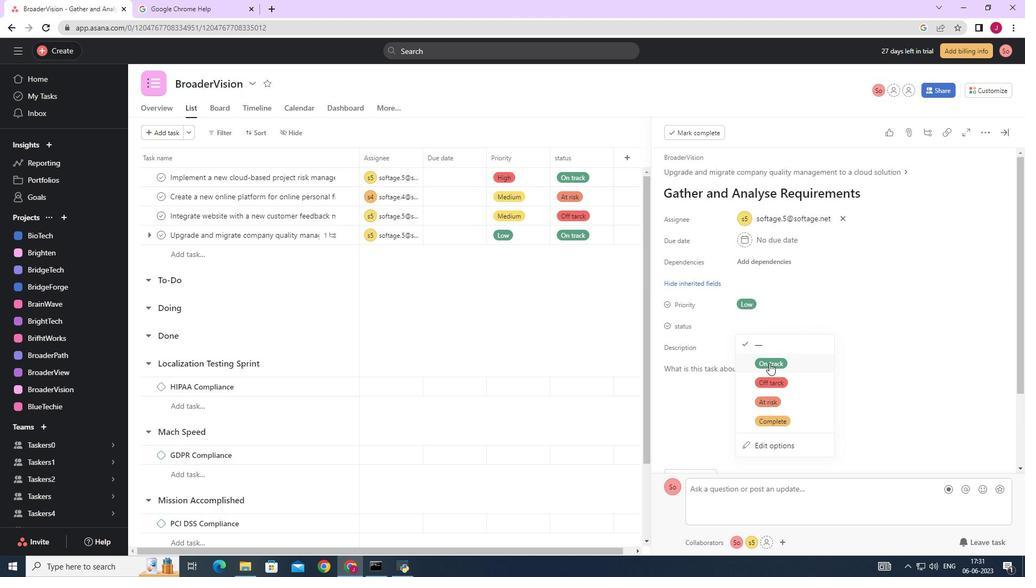 
Action: Mouse moved to (1006, 131)
Screenshot: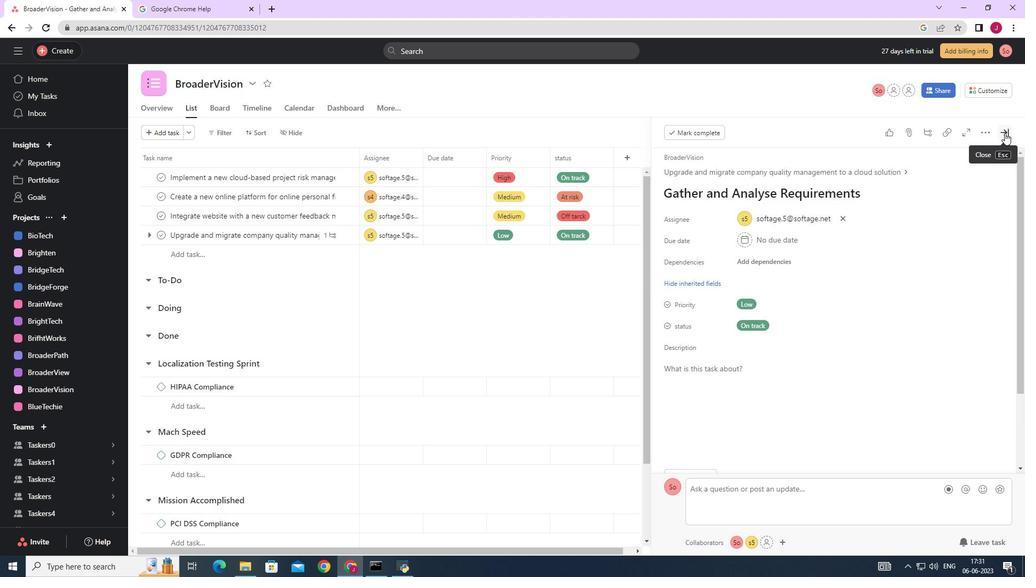 
Action: Mouse pressed left at (1006, 131)
Screenshot: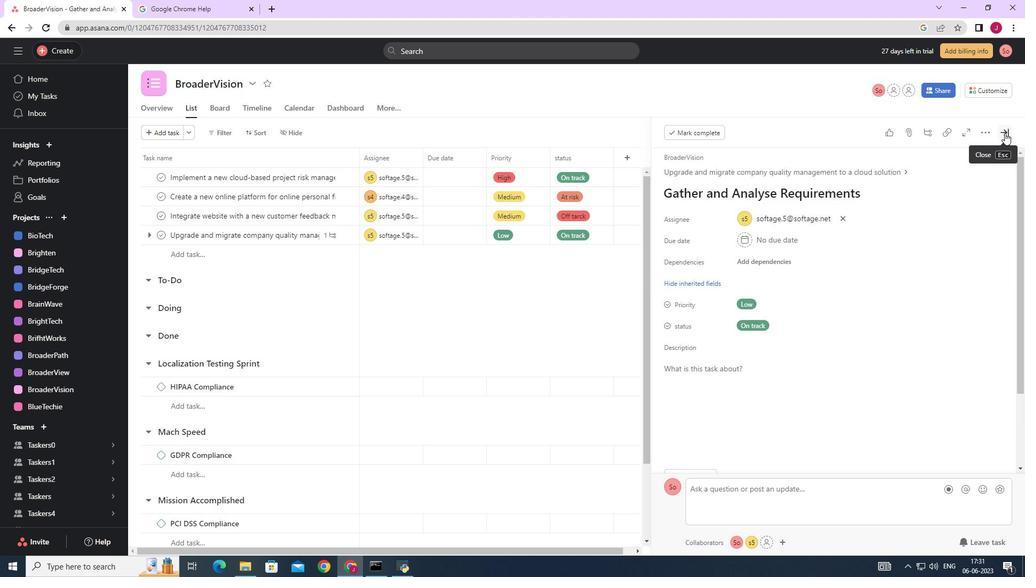 
Action: Mouse moved to (897, 177)
Screenshot: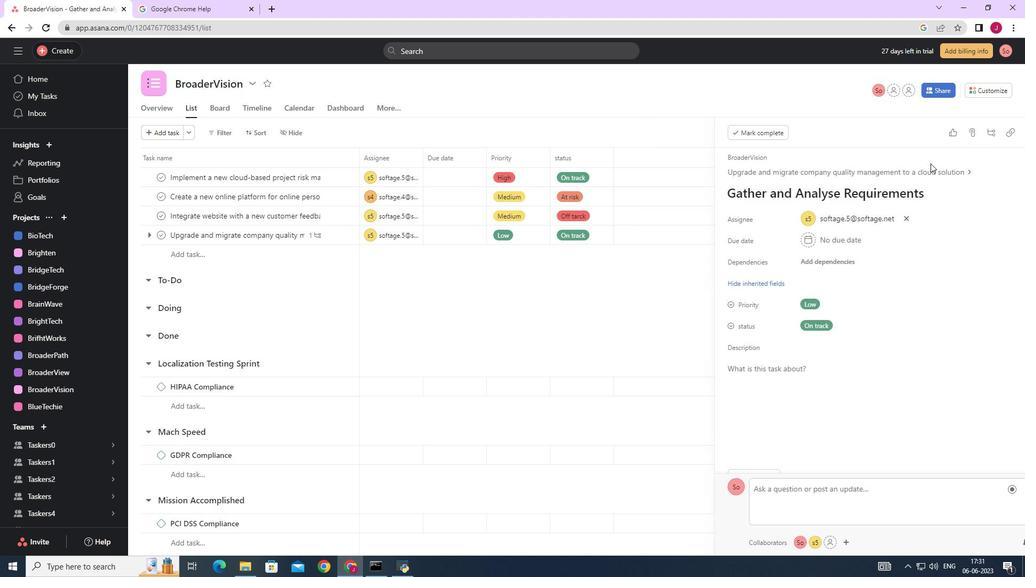 
